 Task: Search one way flight ticket for 5 adults, 2 children, 1 infant in seat and 2 infants on lap in economy from Columbus: Rickenbacker International Airport to Jackson: Jackson Hole Airport on 5-2-2023. Choice of flights is Delta. Number of bags: 1 carry on bag and 1 checked bag. Price is upto 77000. Outbound departure time preference is 21:15.
Action: Mouse moved to (300, 256)
Screenshot: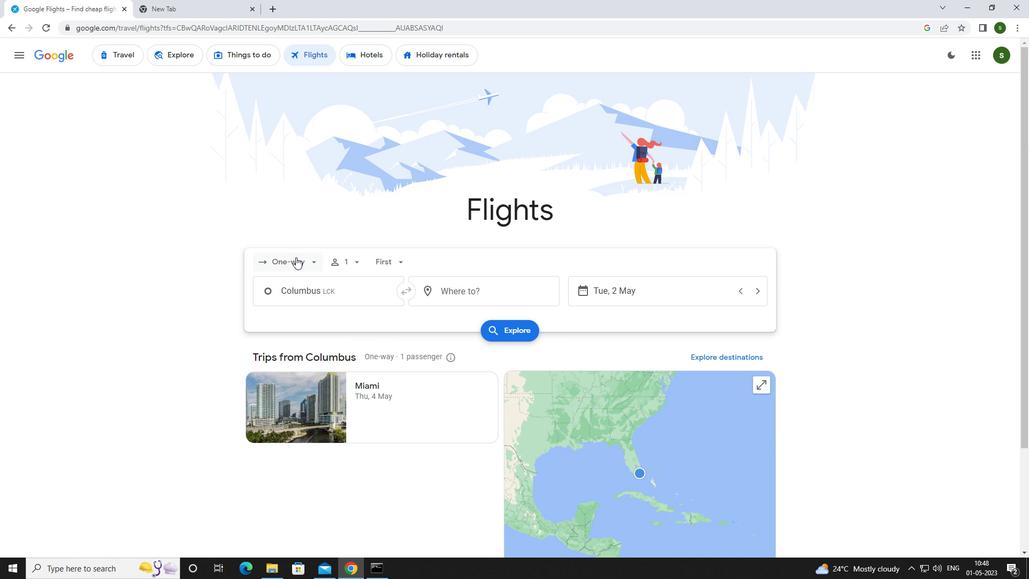 
Action: Mouse pressed left at (300, 256)
Screenshot: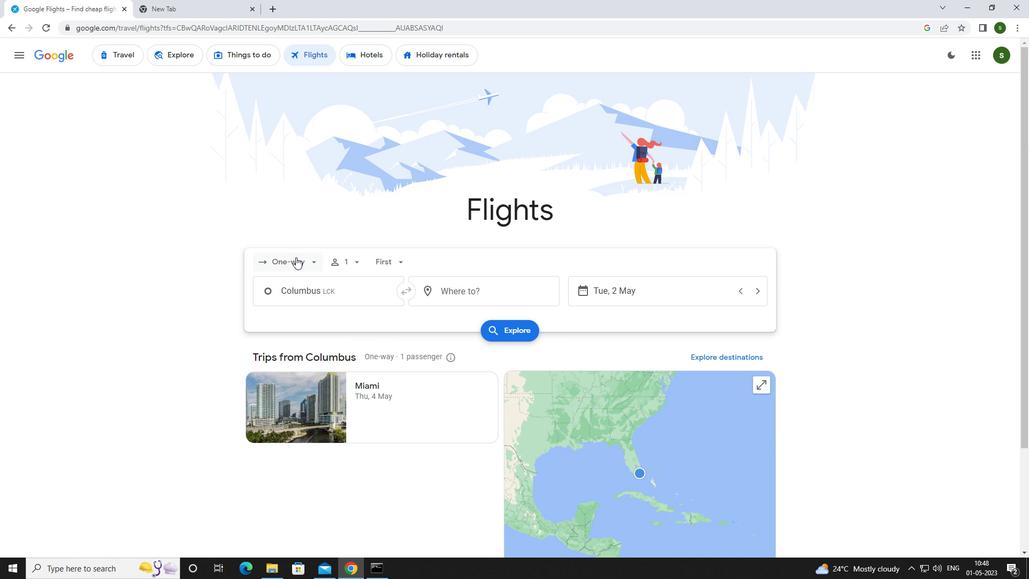 
Action: Mouse moved to (300, 311)
Screenshot: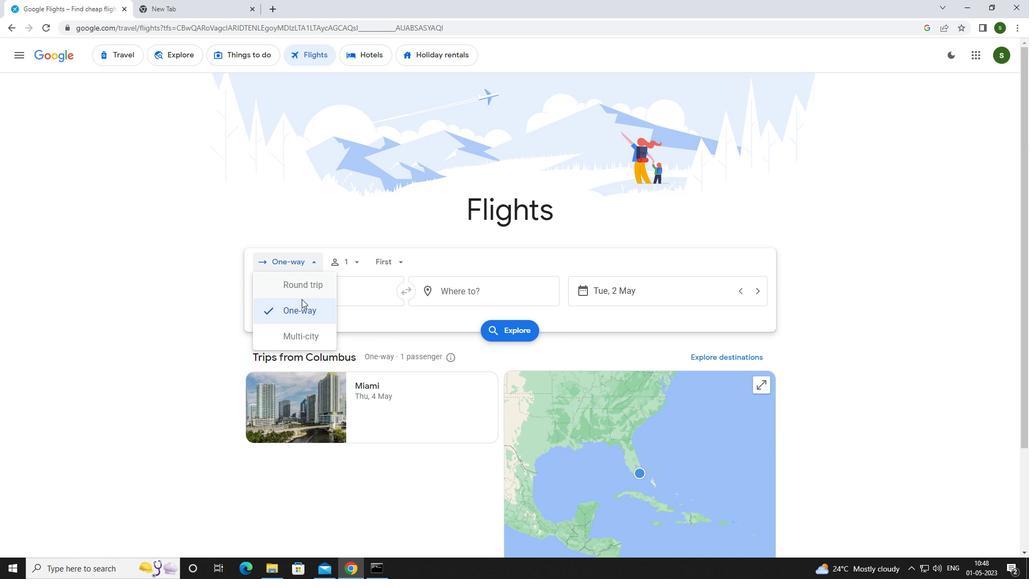 
Action: Mouse pressed left at (300, 311)
Screenshot: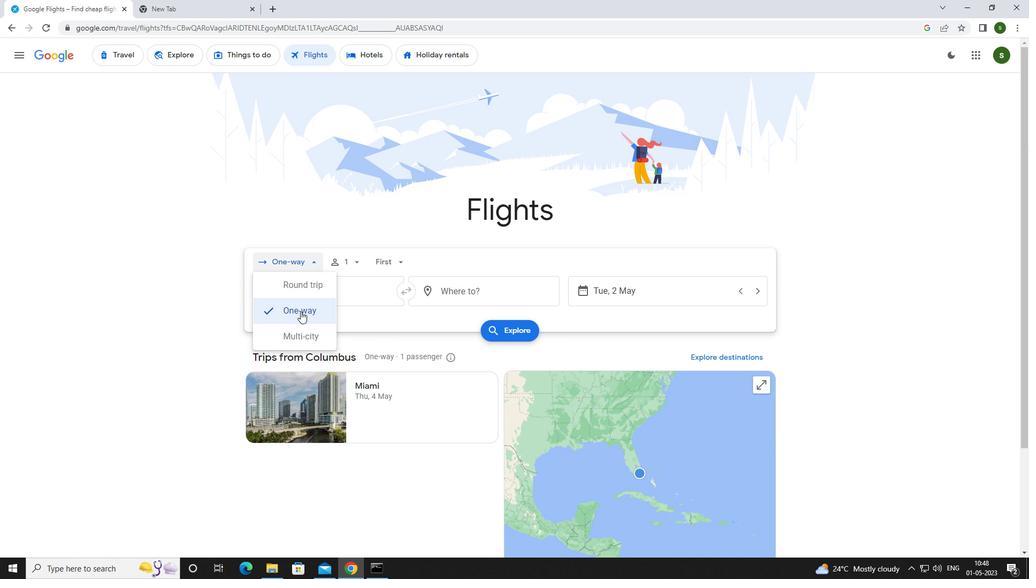 
Action: Mouse moved to (359, 263)
Screenshot: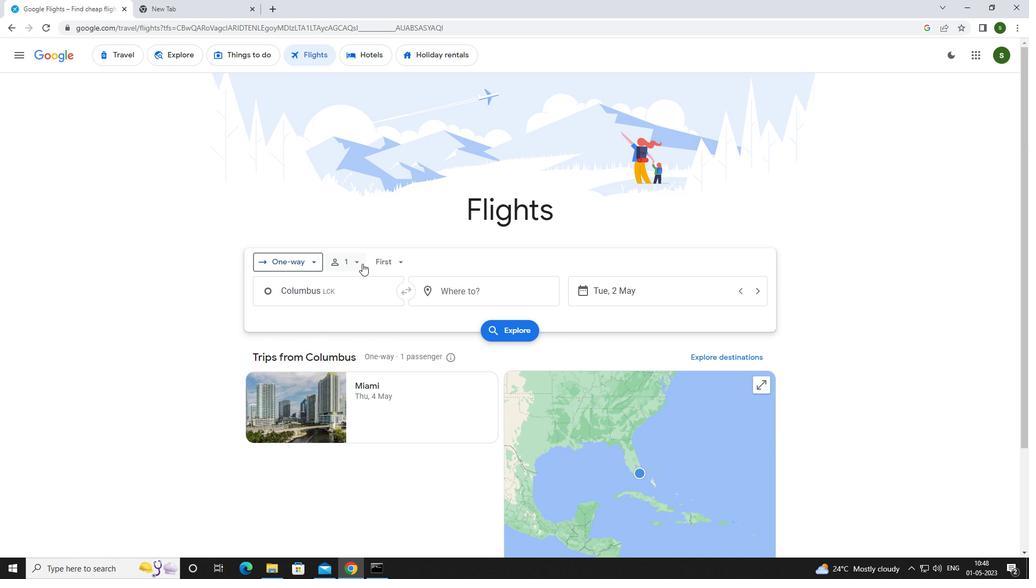 
Action: Mouse pressed left at (359, 263)
Screenshot: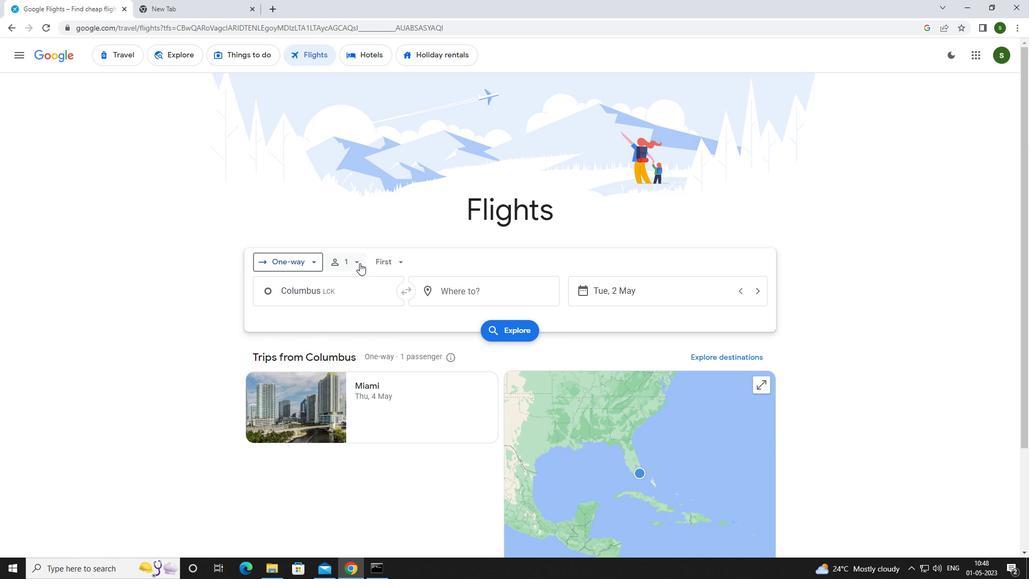 
Action: Mouse moved to (439, 289)
Screenshot: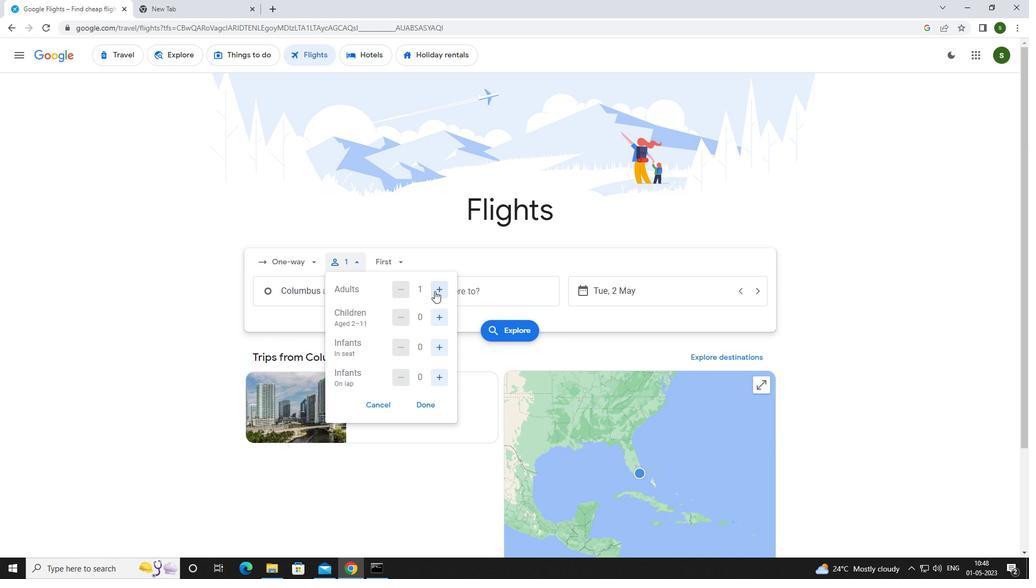 
Action: Mouse pressed left at (439, 289)
Screenshot: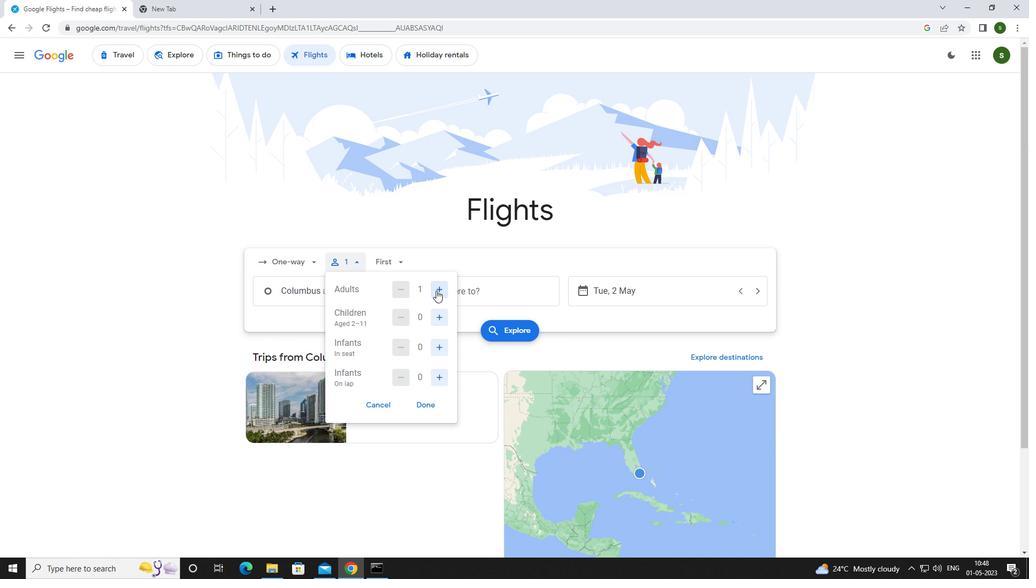 
Action: Mouse pressed left at (439, 289)
Screenshot: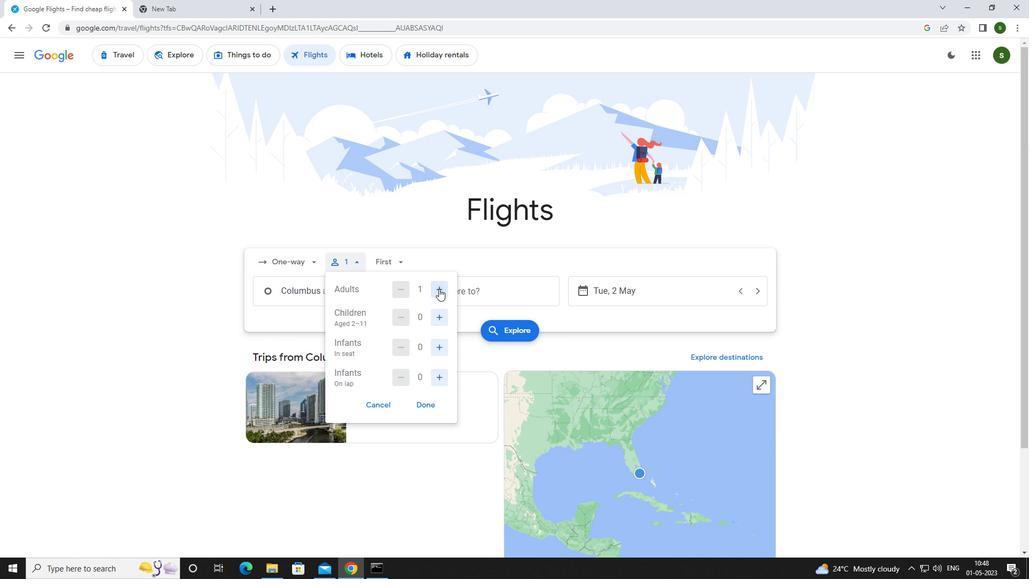 
Action: Mouse pressed left at (439, 289)
Screenshot: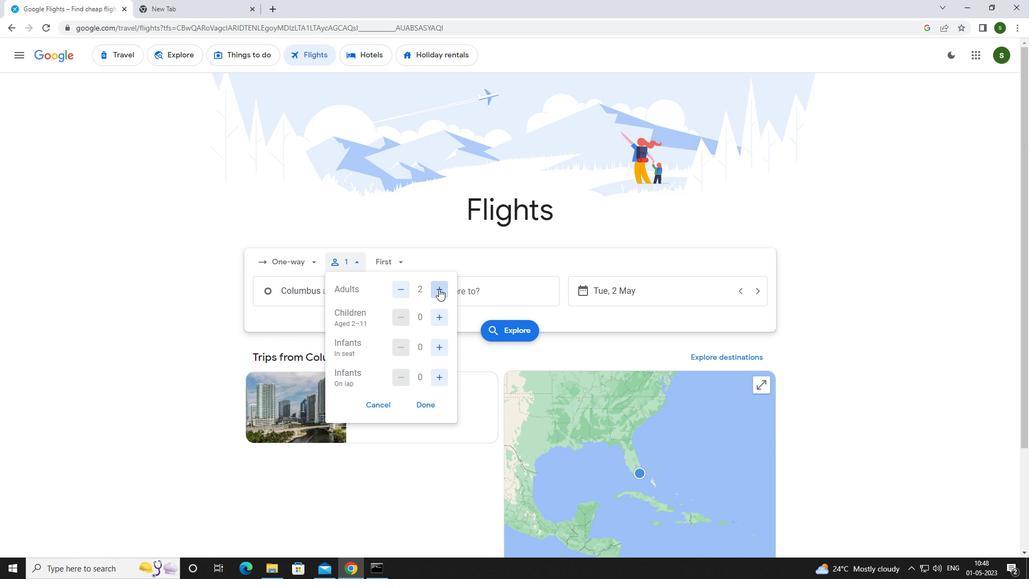 
Action: Mouse pressed left at (439, 289)
Screenshot: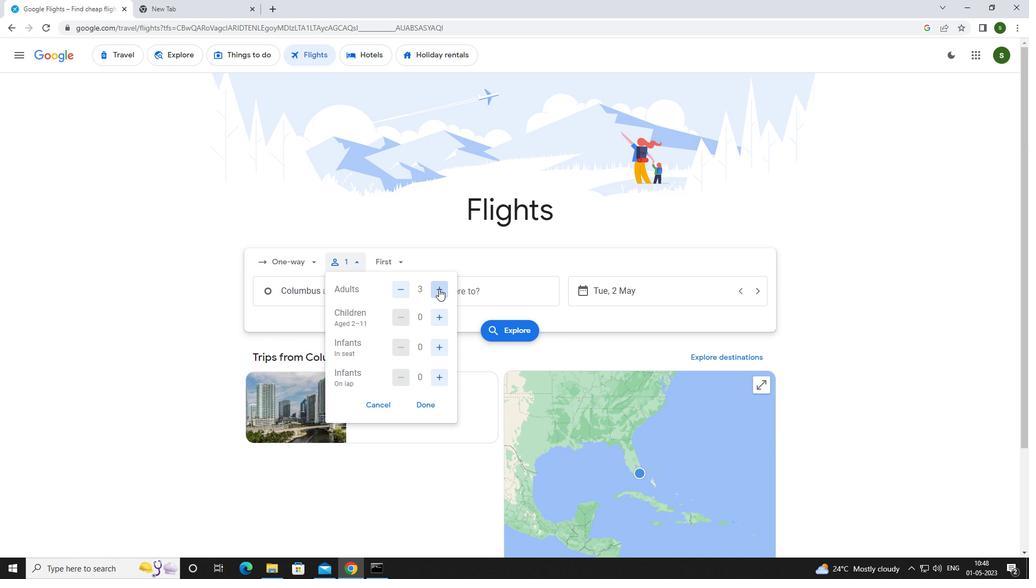 
Action: Mouse moved to (437, 314)
Screenshot: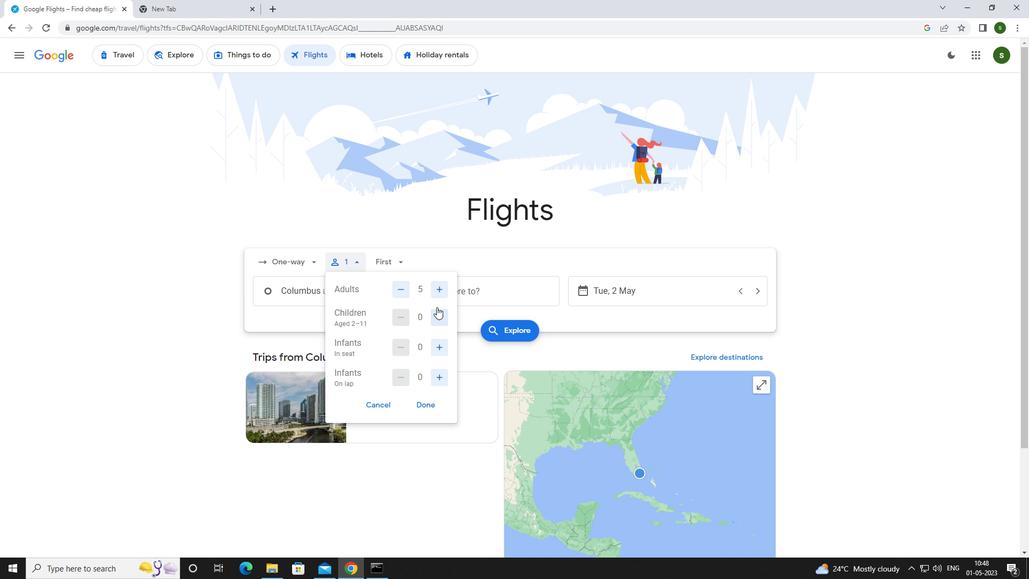 
Action: Mouse pressed left at (437, 314)
Screenshot: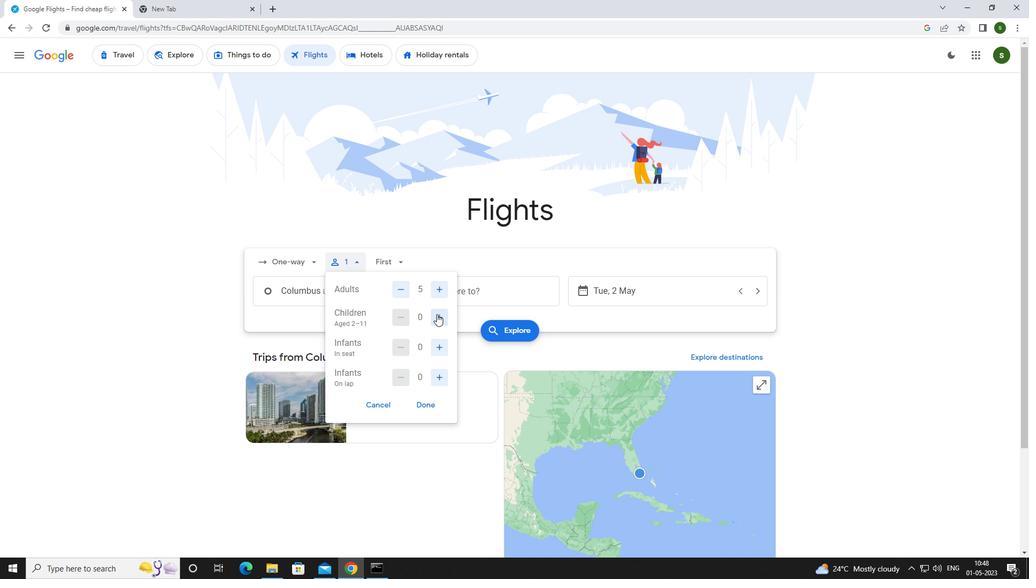 
Action: Mouse pressed left at (437, 314)
Screenshot: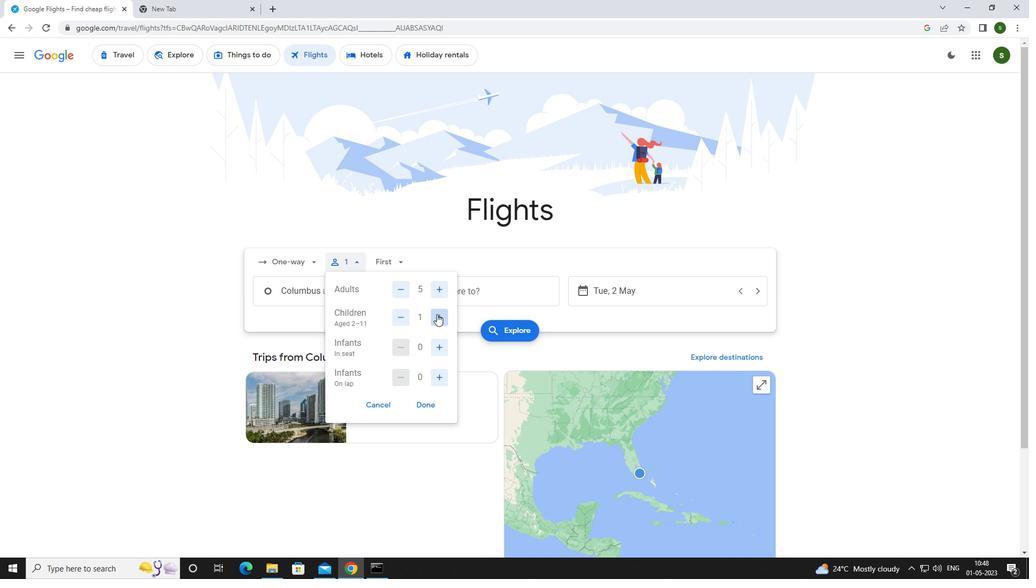 
Action: Mouse moved to (437, 347)
Screenshot: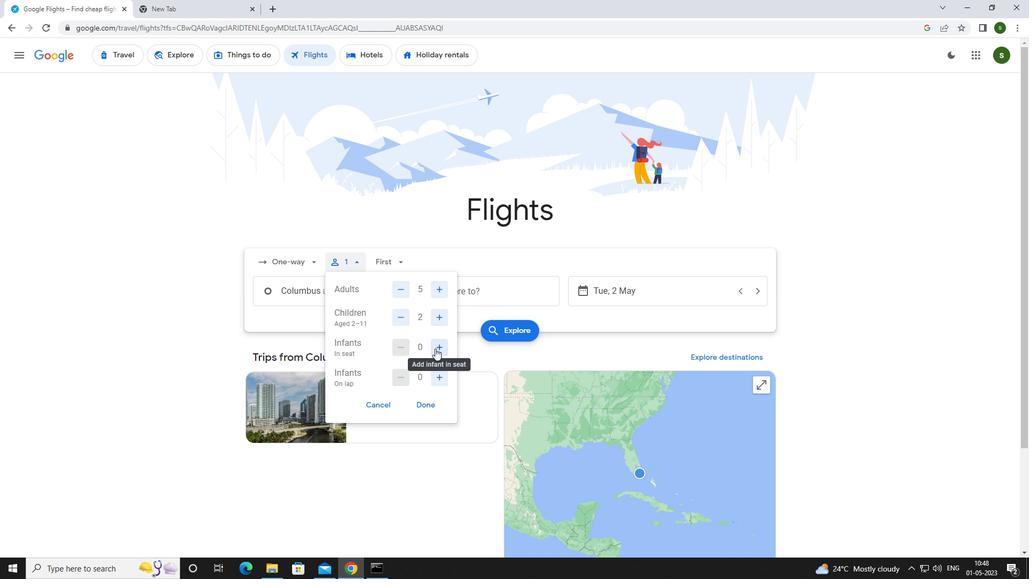 
Action: Mouse pressed left at (437, 347)
Screenshot: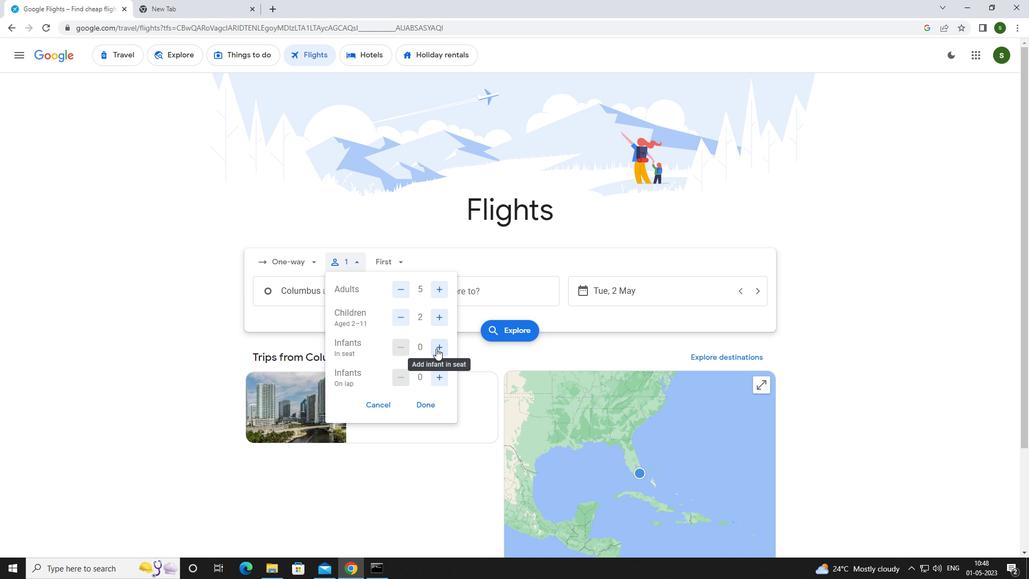 
Action: Mouse moved to (444, 381)
Screenshot: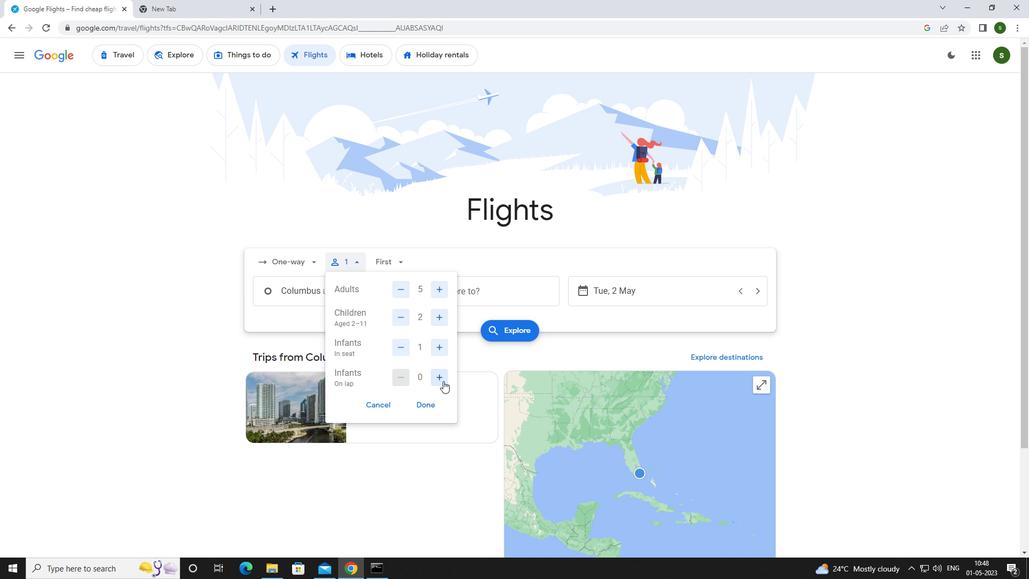 
Action: Mouse pressed left at (444, 381)
Screenshot: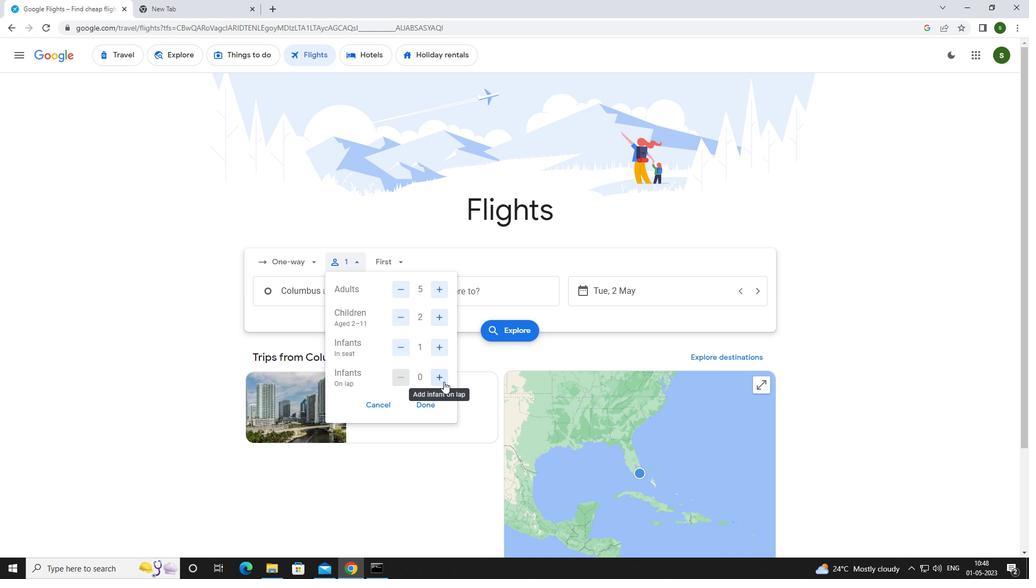 
Action: Mouse moved to (397, 259)
Screenshot: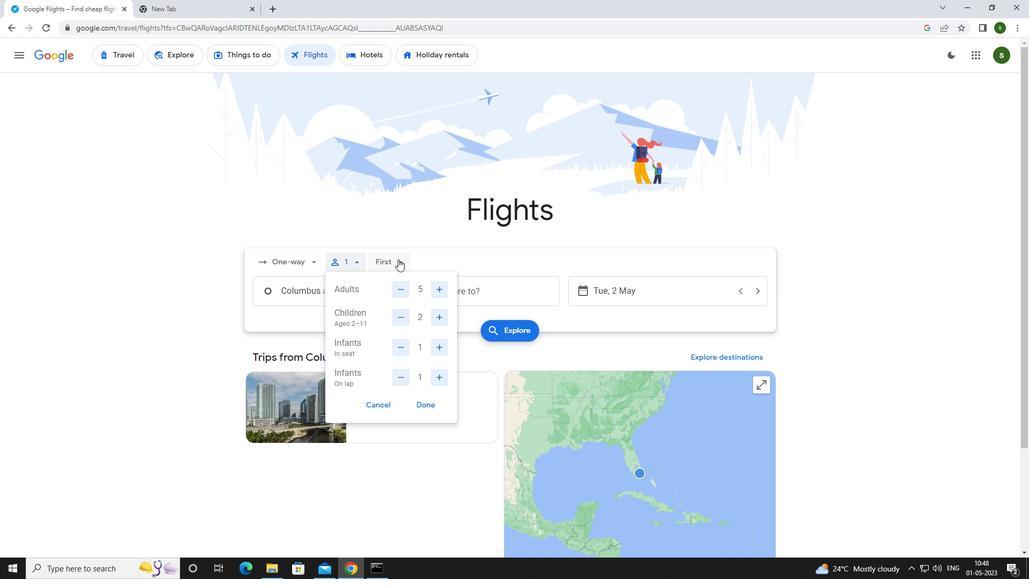 
Action: Mouse pressed left at (397, 259)
Screenshot: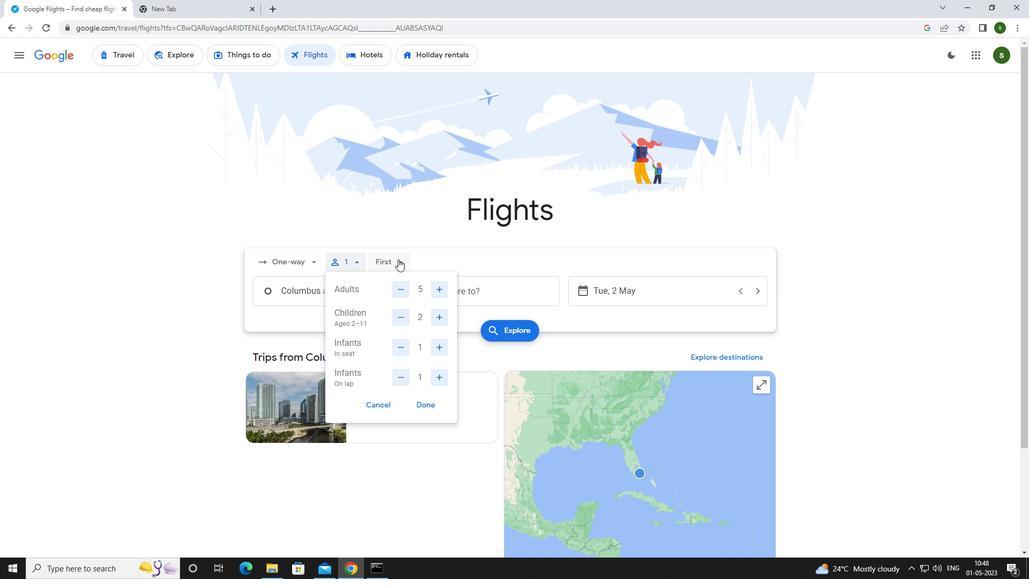 
Action: Mouse moved to (411, 285)
Screenshot: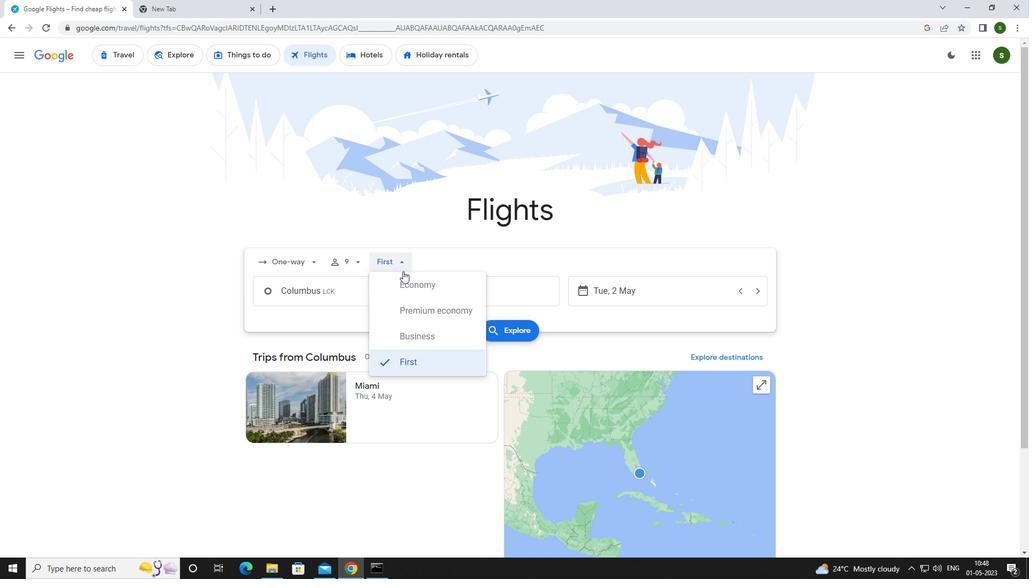 
Action: Mouse pressed left at (411, 285)
Screenshot: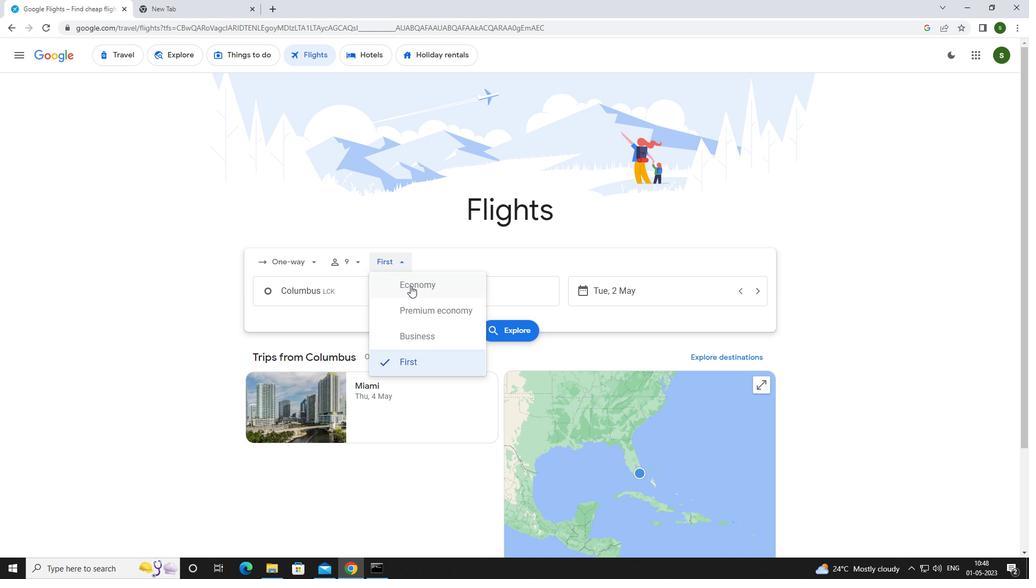 
Action: Mouse moved to (366, 292)
Screenshot: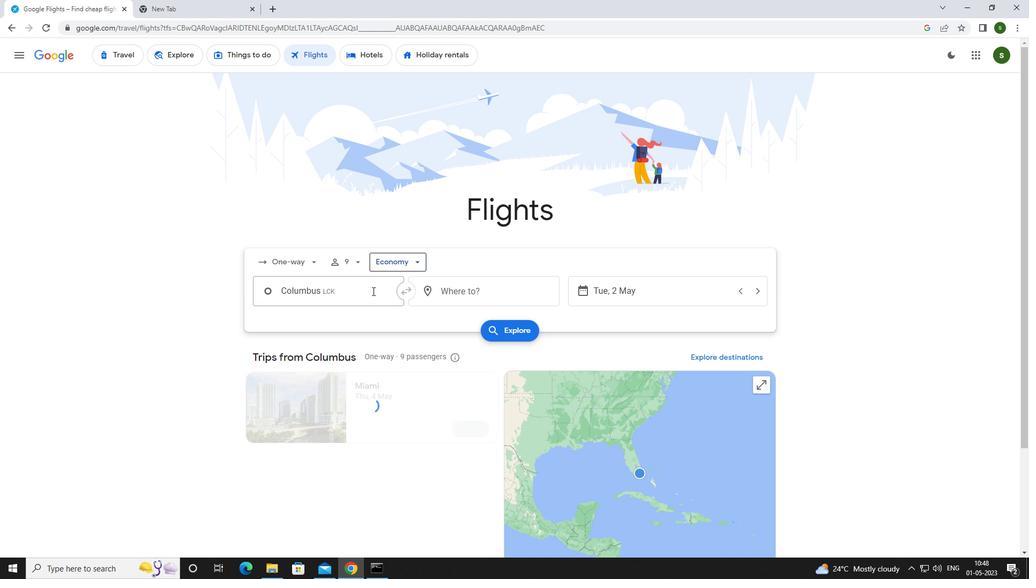 
Action: Mouse pressed left at (366, 292)
Screenshot: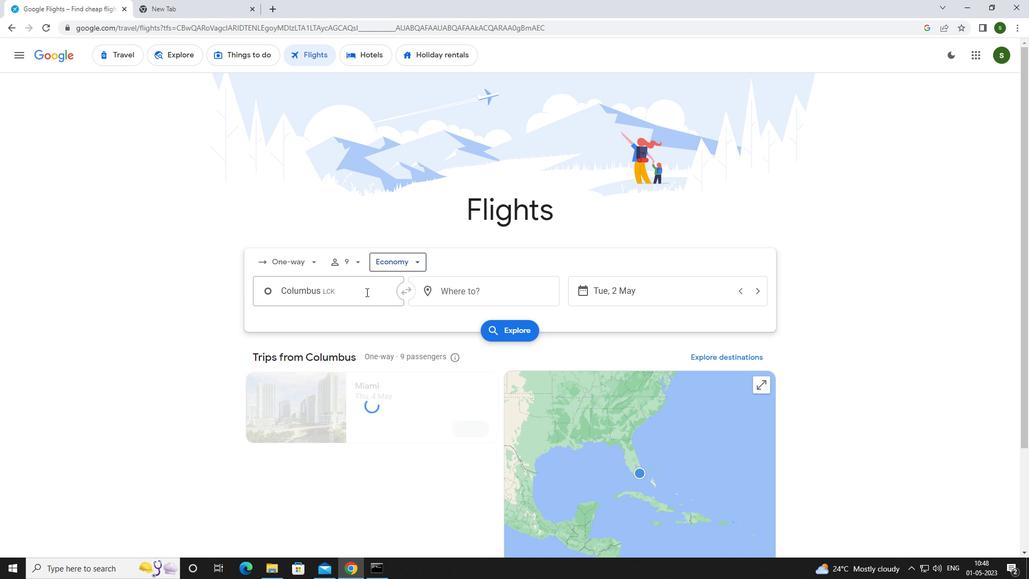 
Action: Mouse moved to (364, 290)
Screenshot: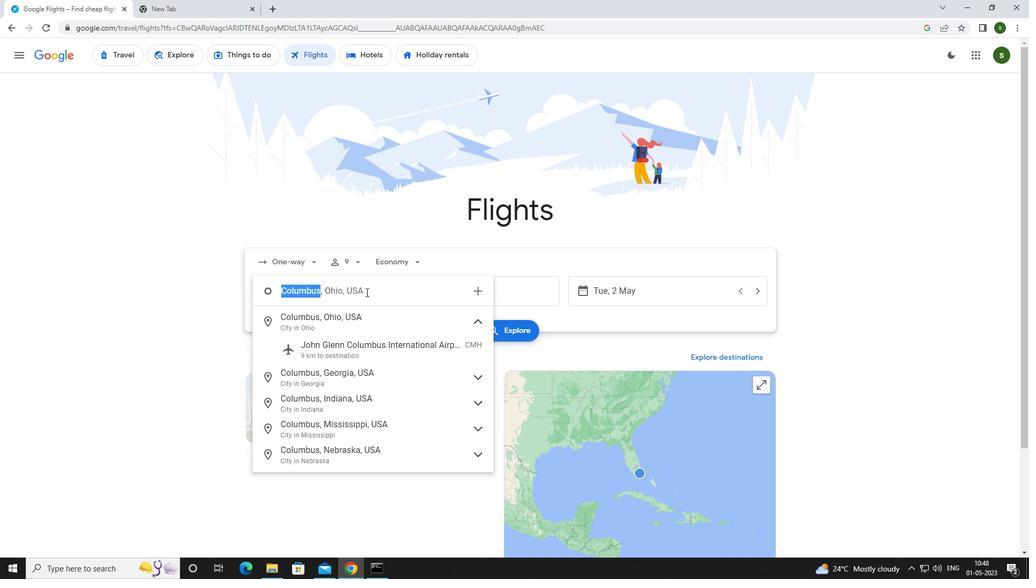 
Action: Key pressed r<Key.caps_lock>ickenbac
Screenshot: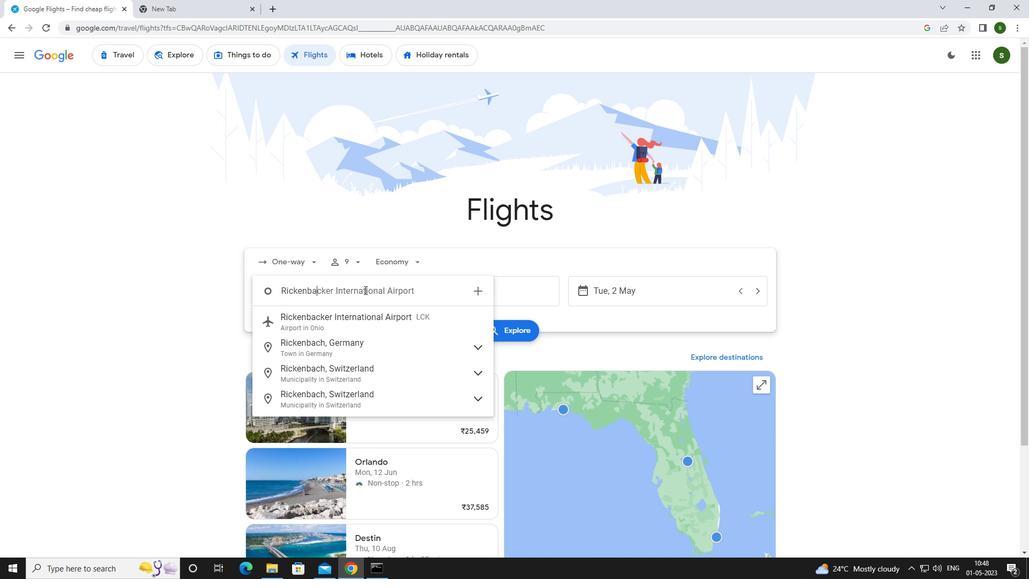 
Action: Mouse moved to (363, 326)
Screenshot: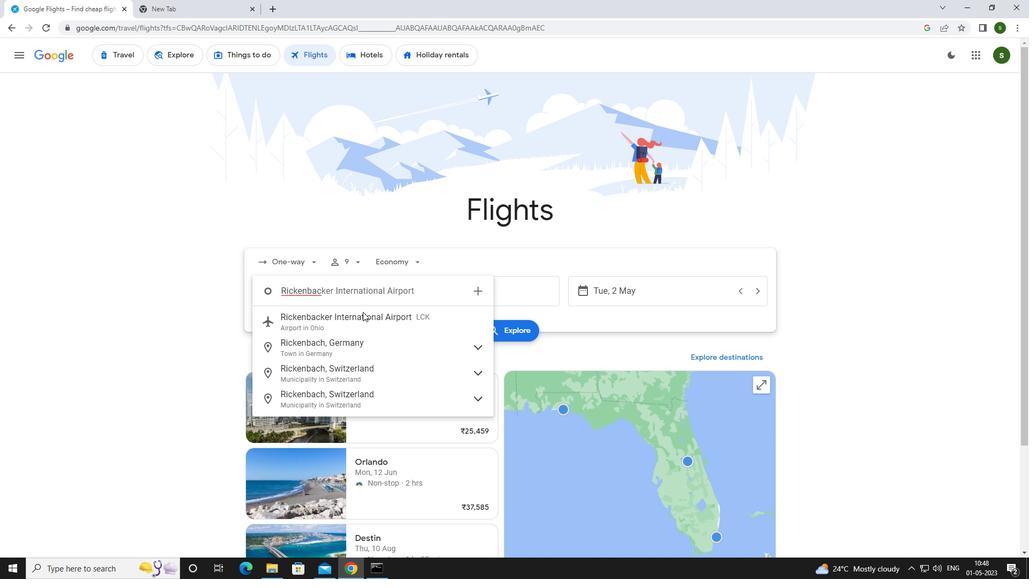 
Action: Mouse pressed left at (363, 326)
Screenshot: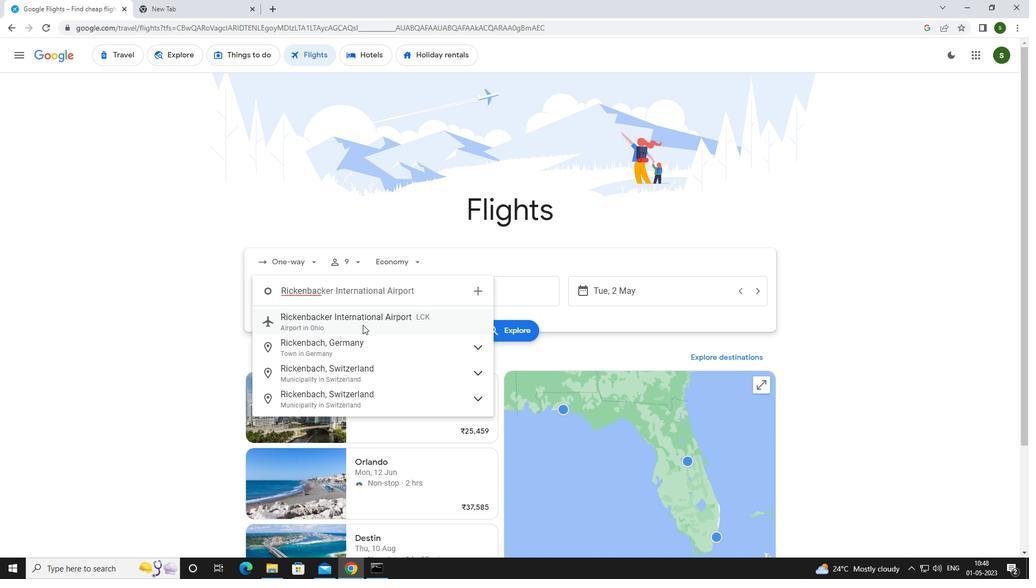 
Action: Mouse moved to (458, 298)
Screenshot: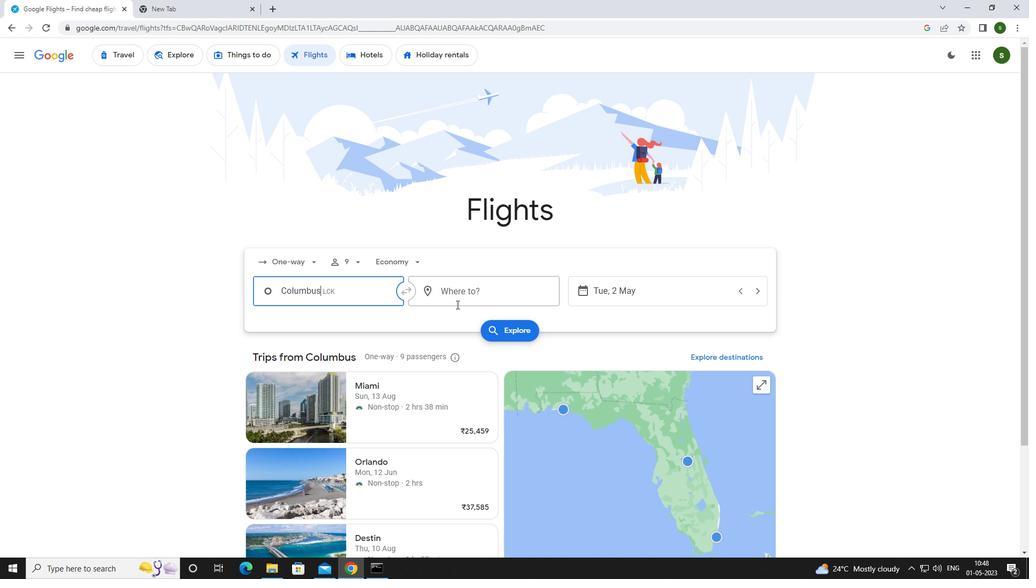 
Action: Mouse pressed left at (458, 298)
Screenshot: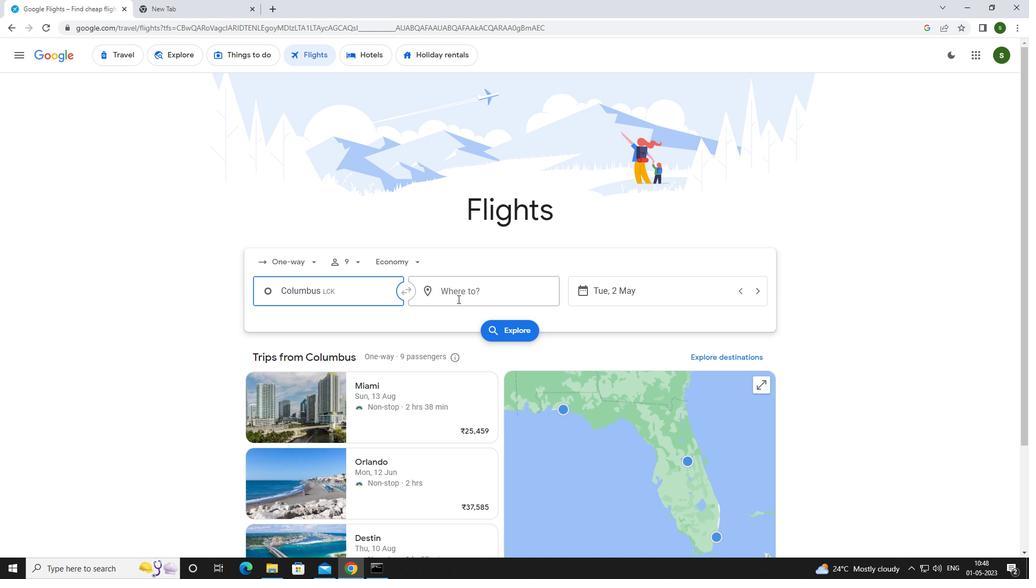 
Action: Mouse moved to (431, 303)
Screenshot: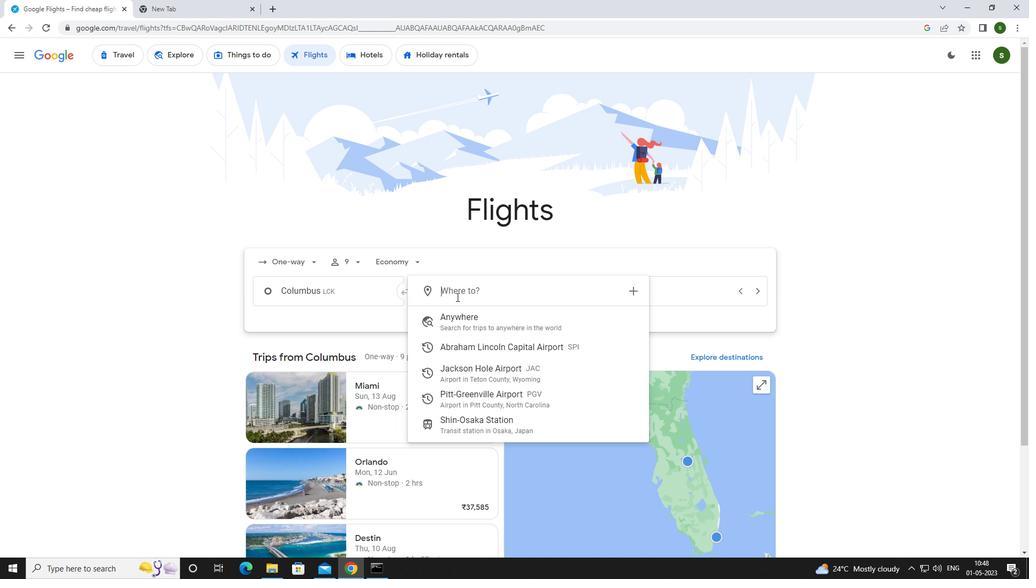 
Action: Key pressed <Key.caps_lock>j<Key.caps_lock>ackson<Key.space><Key.caps_lock>h
Screenshot: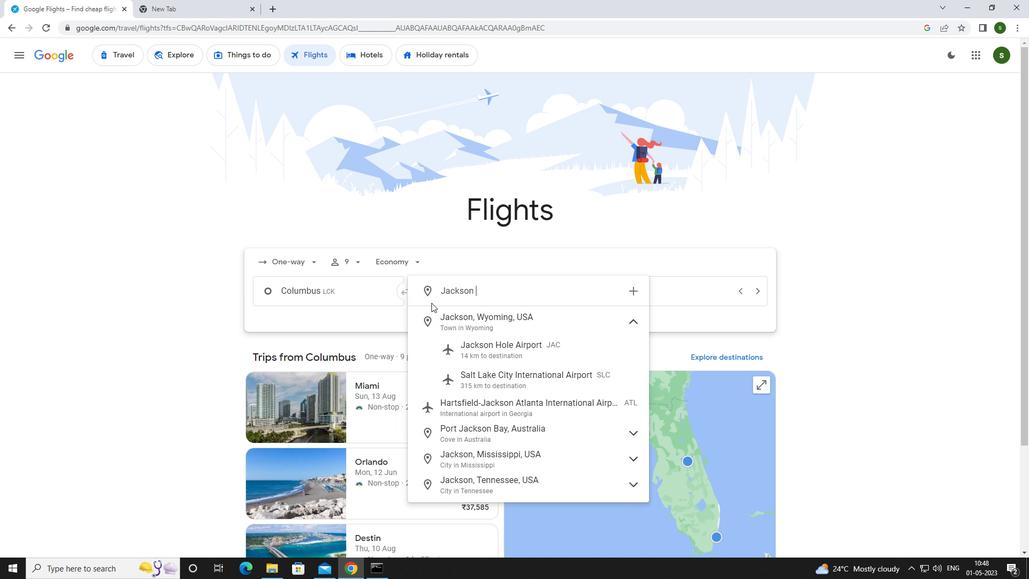
Action: Mouse moved to (473, 350)
Screenshot: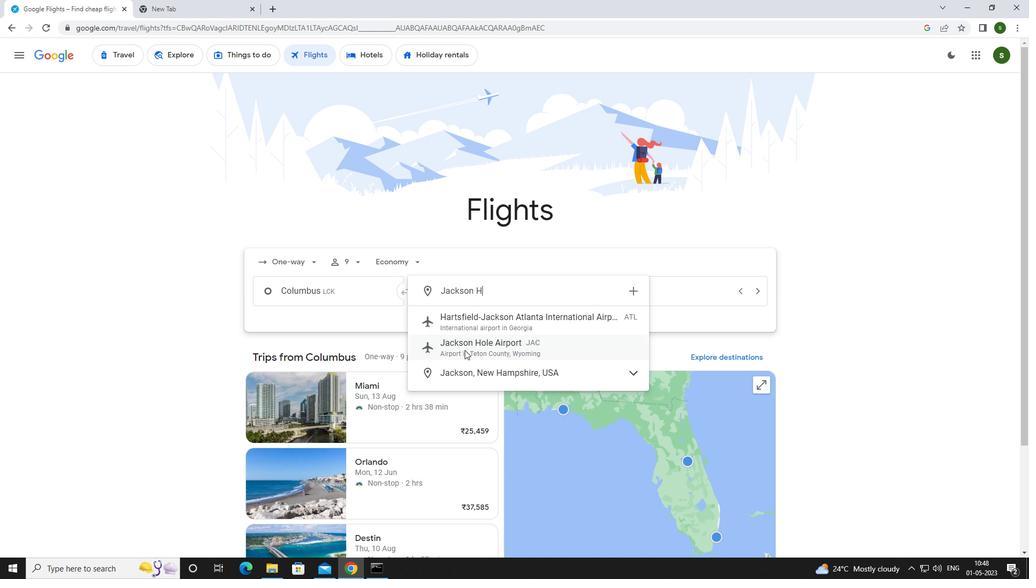 
Action: Mouse pressed left at (473, 350)
Screenshot: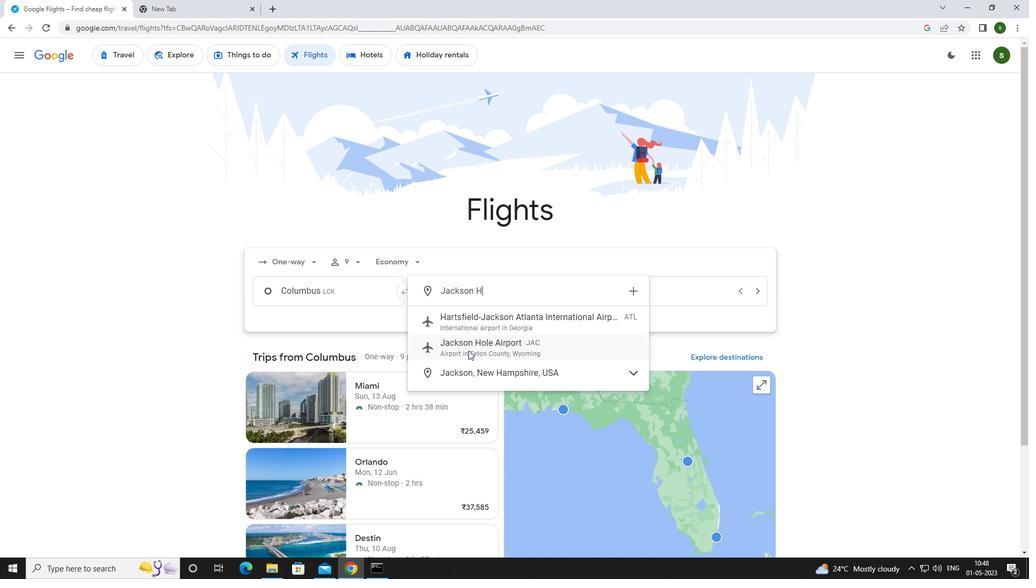 
Action: Mouse moved to (646, 291)
Screenshot: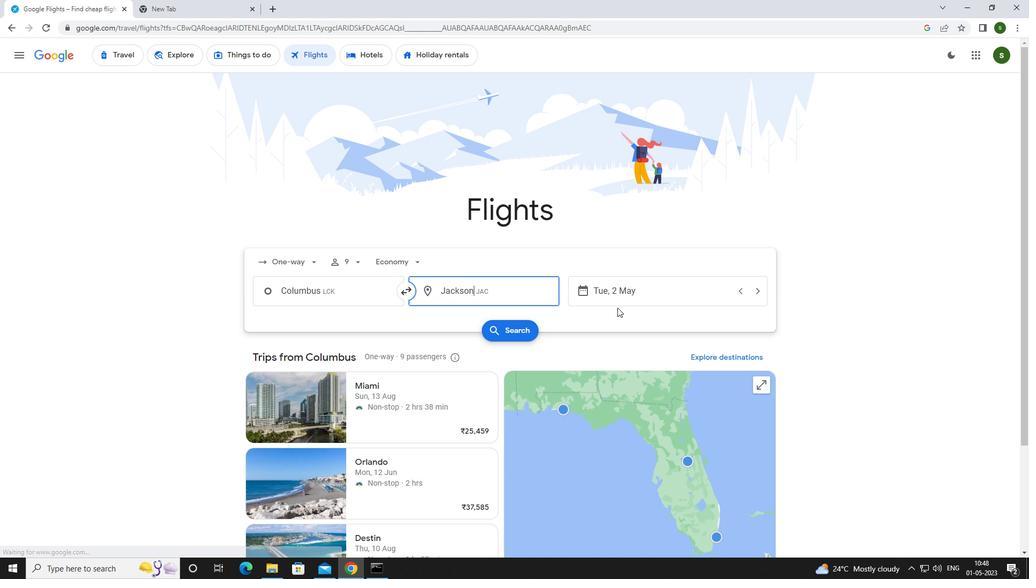 
Action: Mouse pressed left at (646, 291)
Screenshot: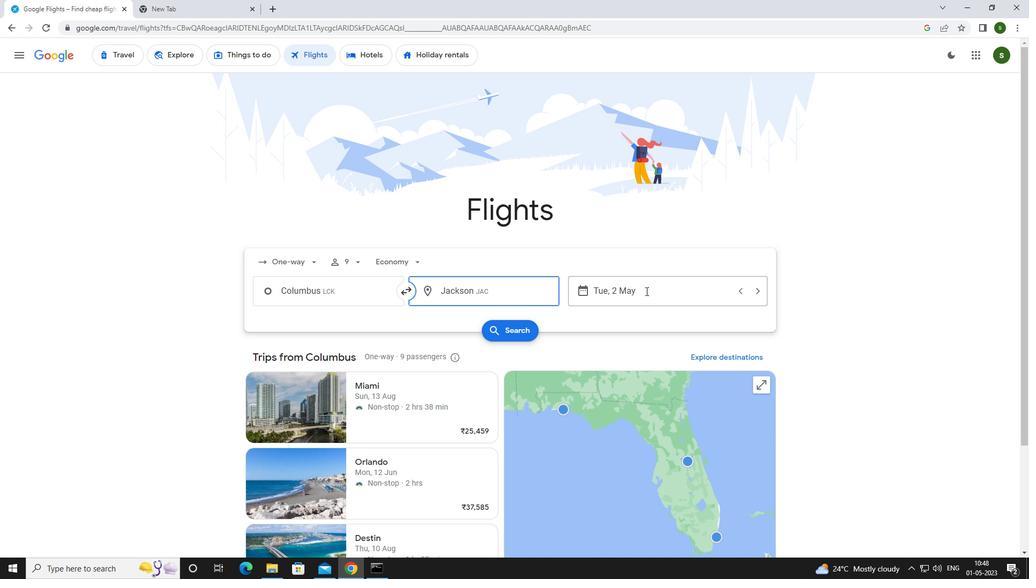 
Action: Mouse moved to (433, 368)
Screenshot: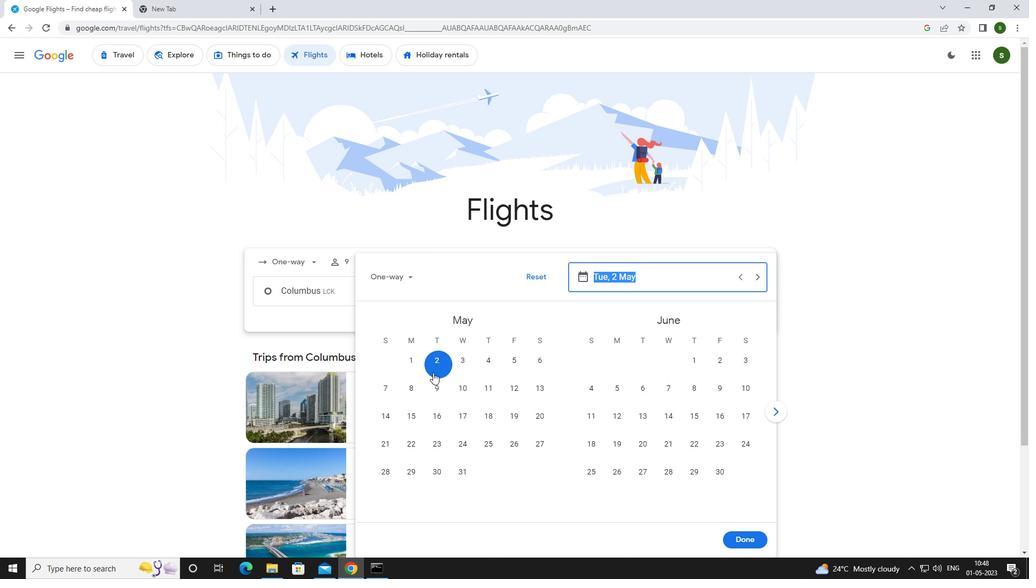 
Action: Mouse pressed left at (433, 368)
Screenshot: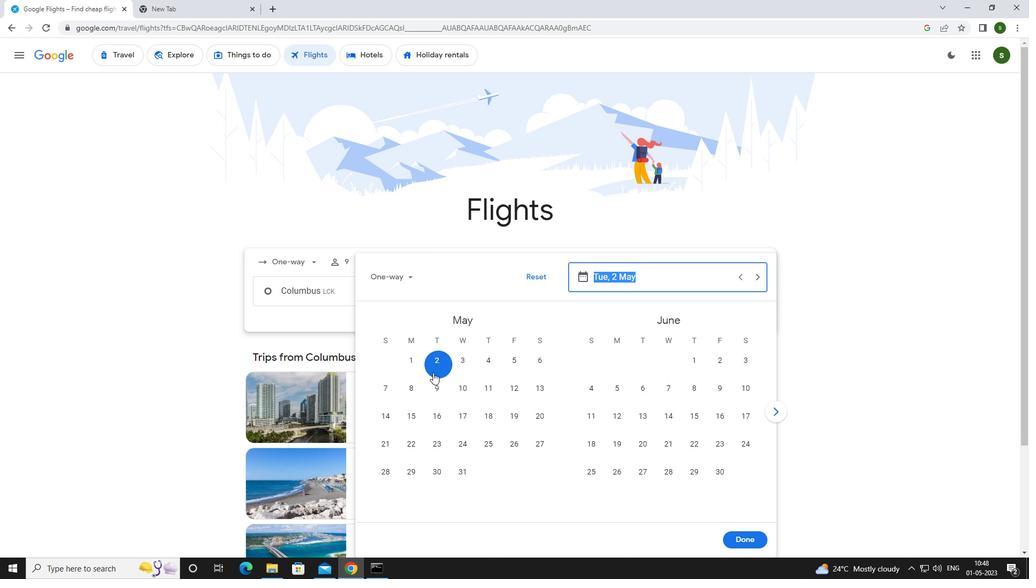
Action: Mouse moved to (740, 536)
Screenshot: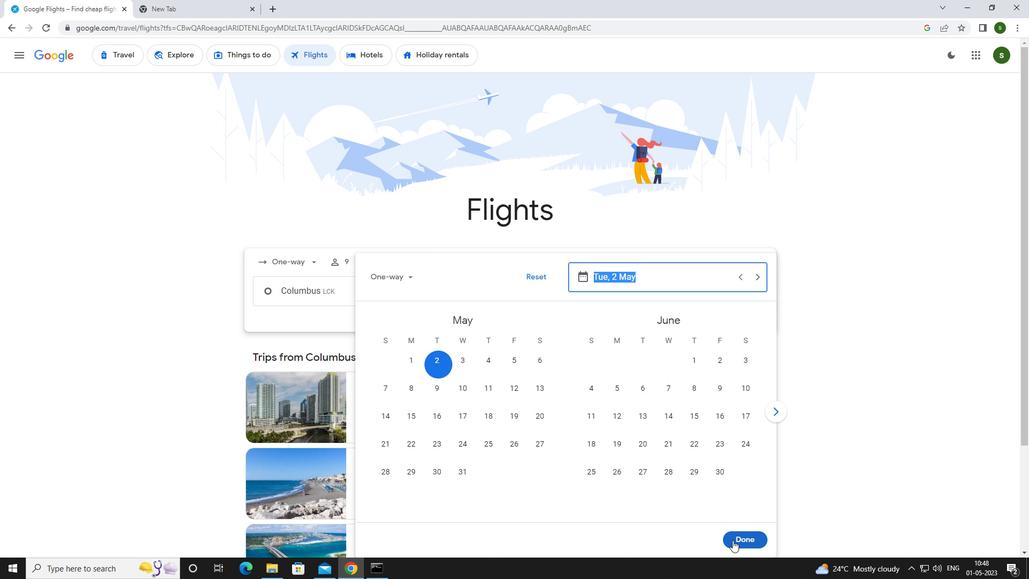 
Action: Mouse pressed left at (740, 536)
Screenshot: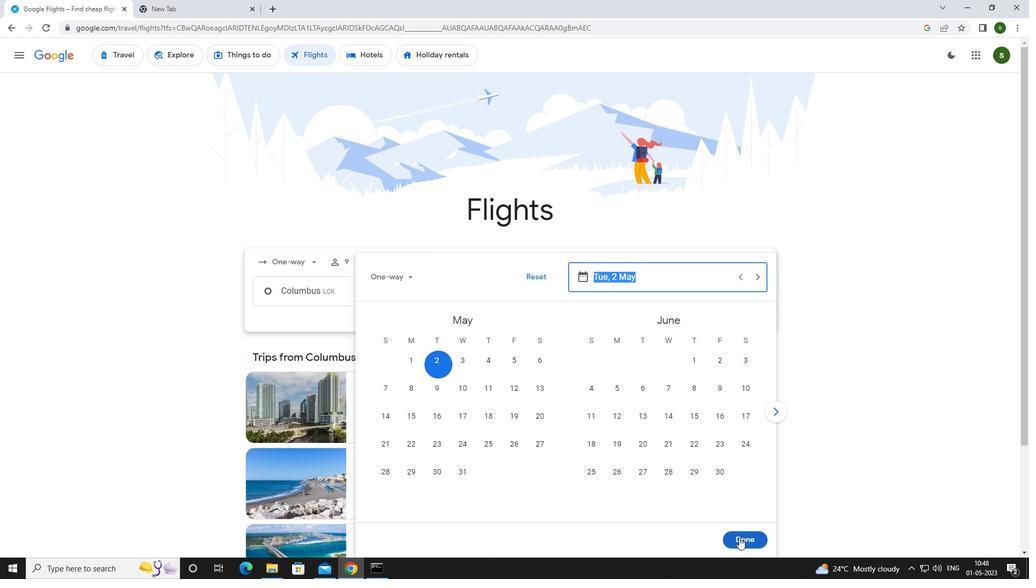 
Action: Mouse moved to (513, 334)
Screenshot: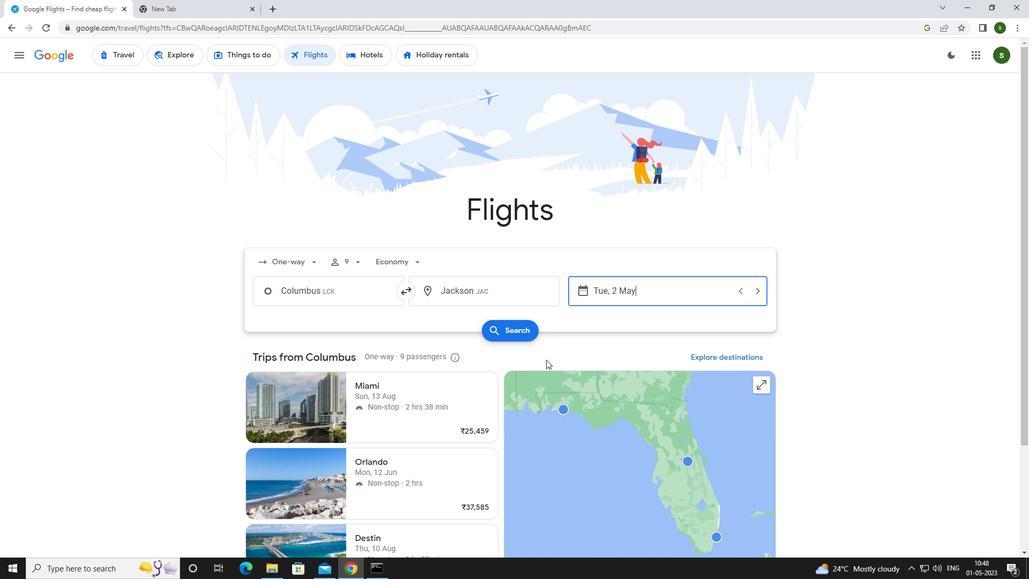 
Action: Mouse pressed left at (513, 334)
Screenshot: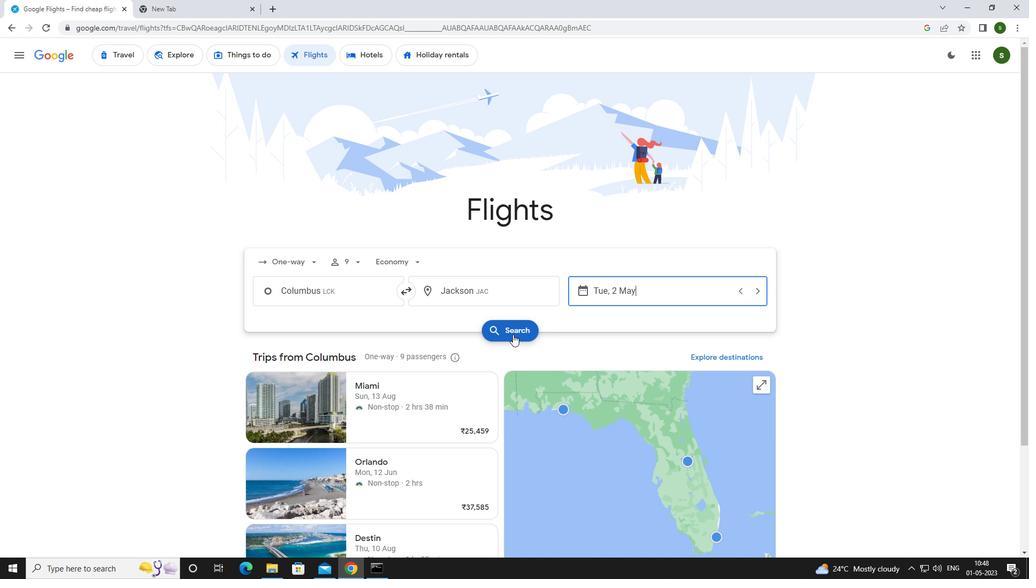 
Action: Mouse moved to (276, 149)
Screenshot: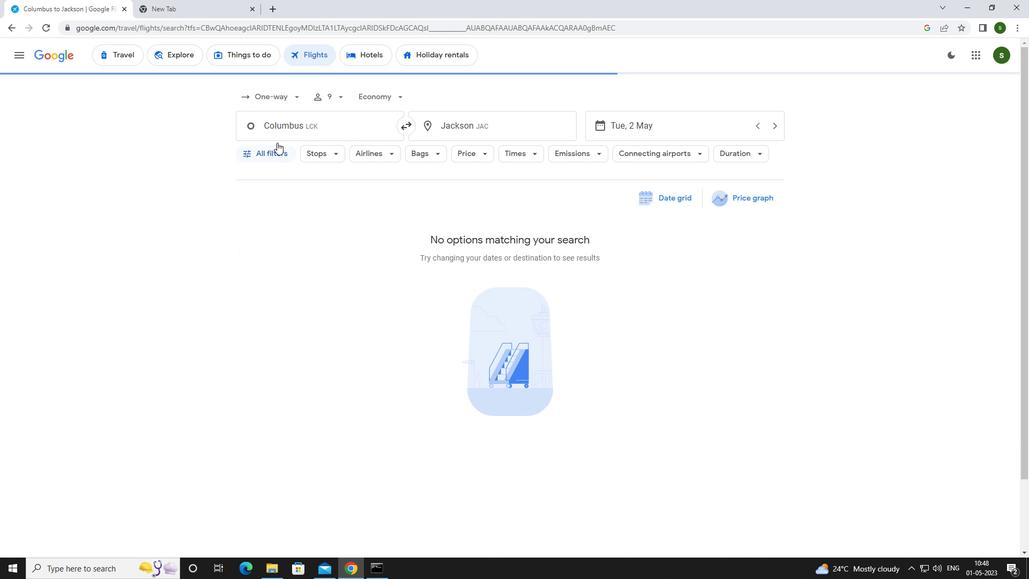 
Action: Mouse pressed left at (276, 149)
Screenshot: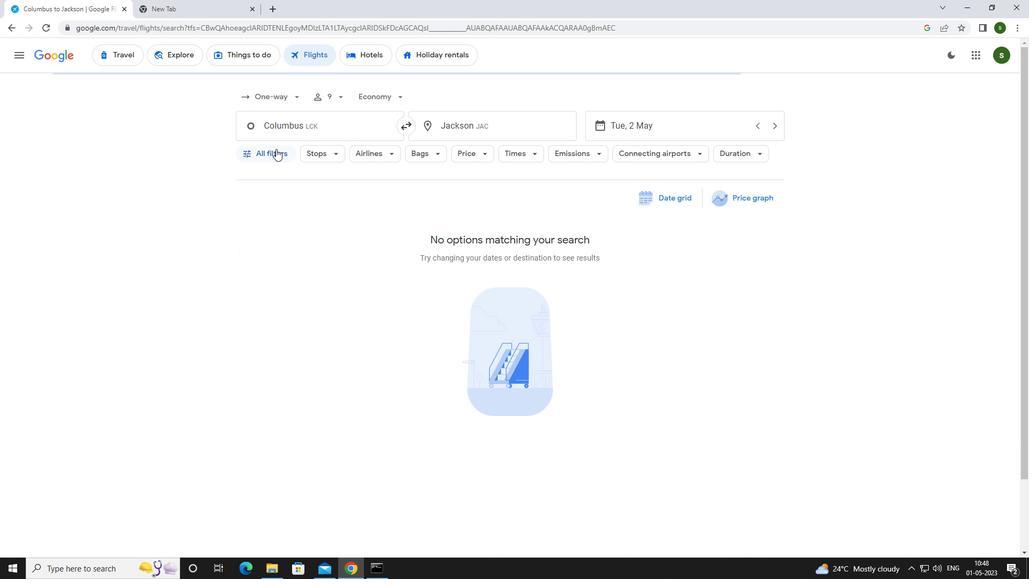 
Action: Mouse moved to (399, 380)
Screenshot: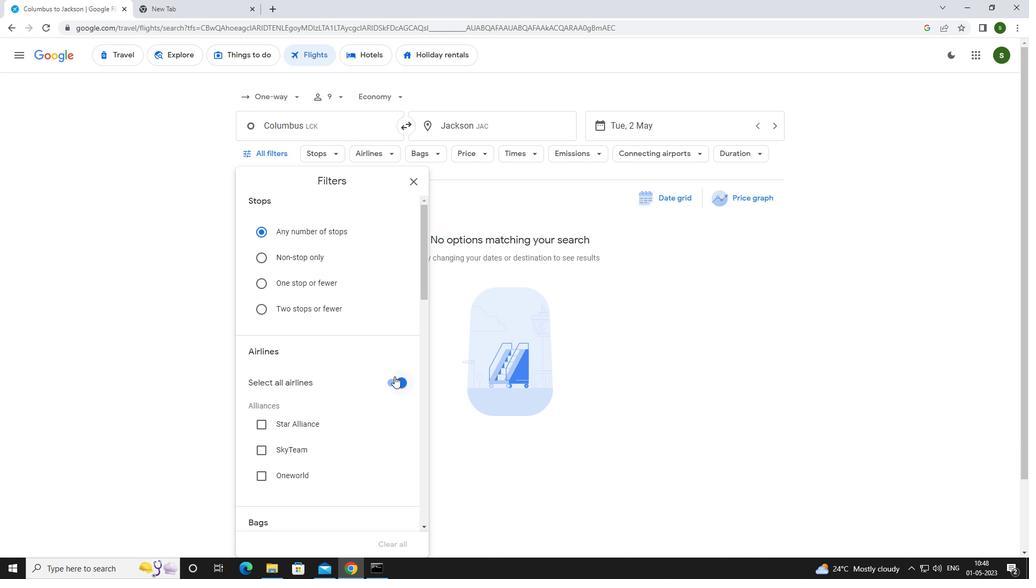 
Action: Mouse pressed left at (399, 380)
Screenshot: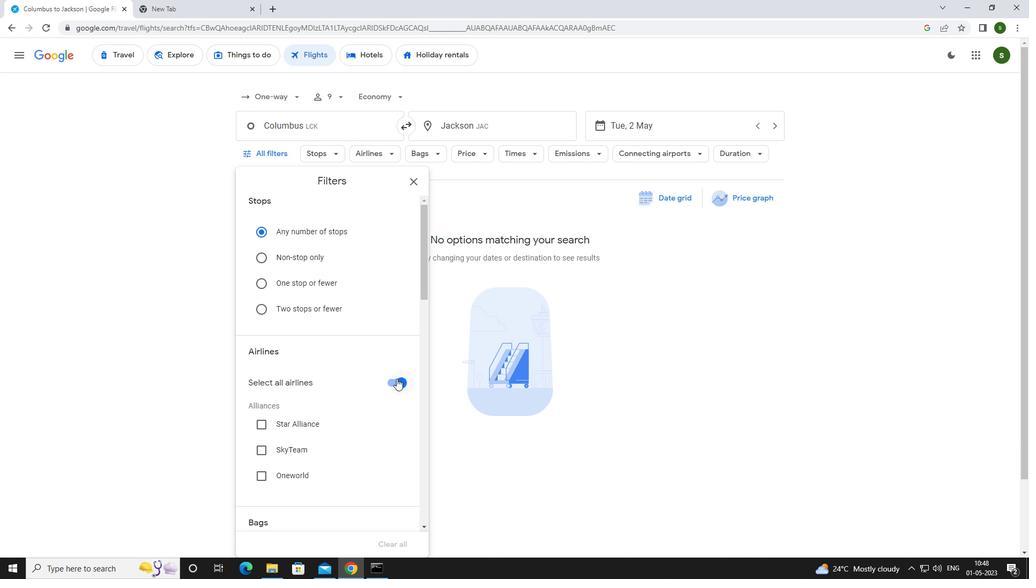 
Action: Mouse moved to (351, 336)
Screenshot: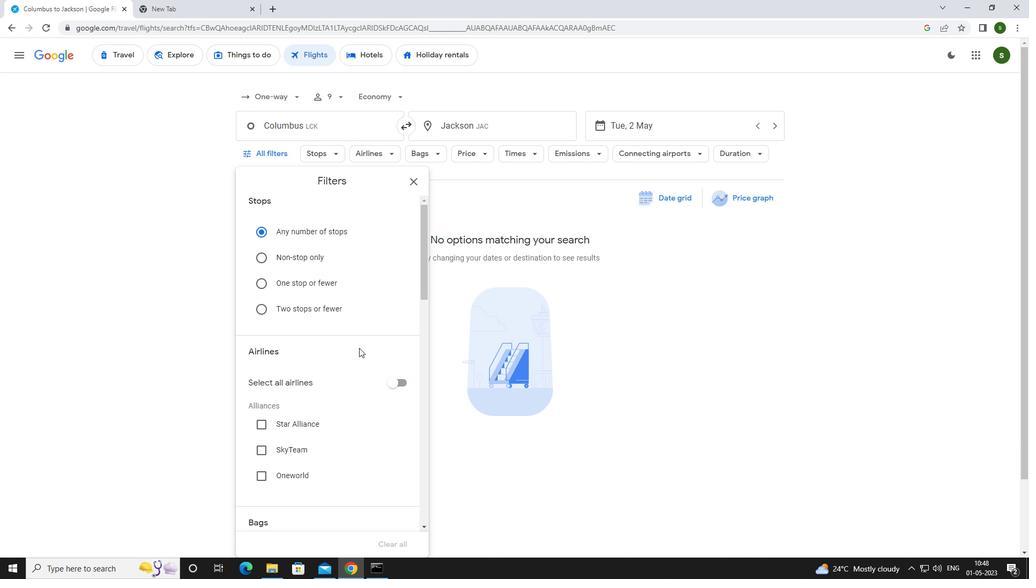 
Action: Mouse scrolled (351, 336) with delta (0, 0)
Screenshot: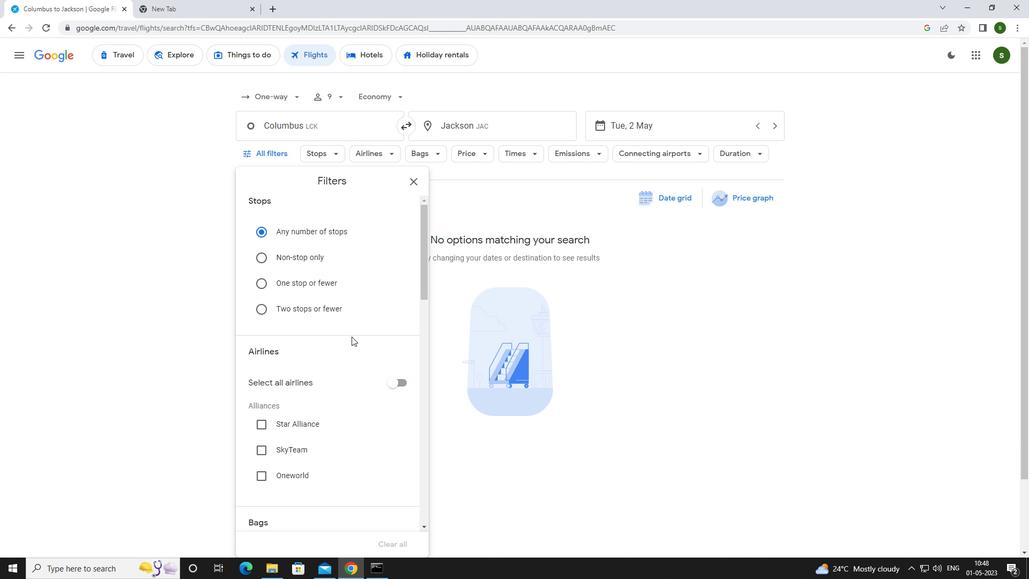 
Action: Mouse scrolled (351, 336) with delta (0, 0)
Screenshot: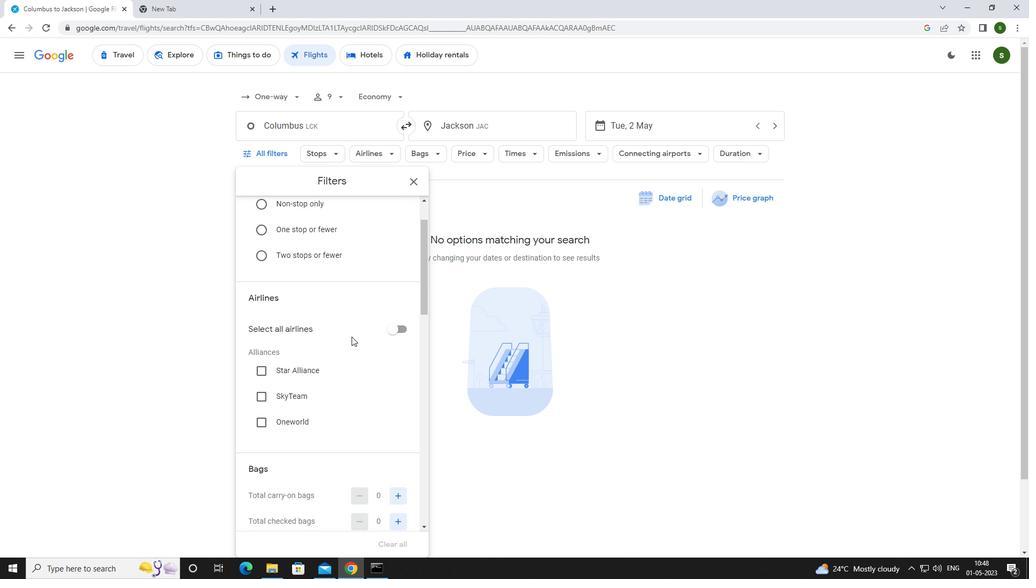
Action: Mouse scrolled (351, 336) with delta (0, 0)
Screenshot: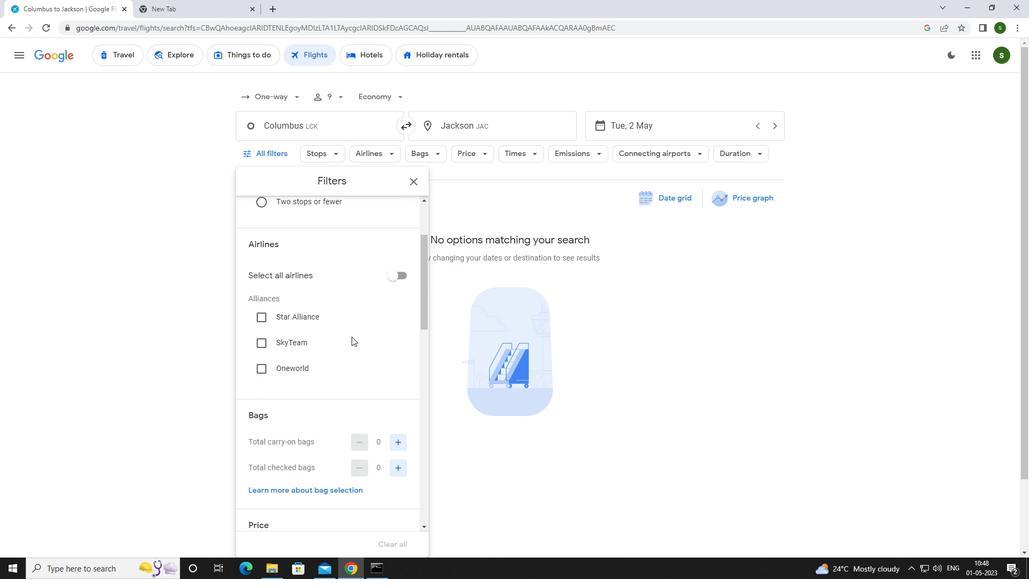 
Action: Mouse moved to (393, 385)
Screenshot: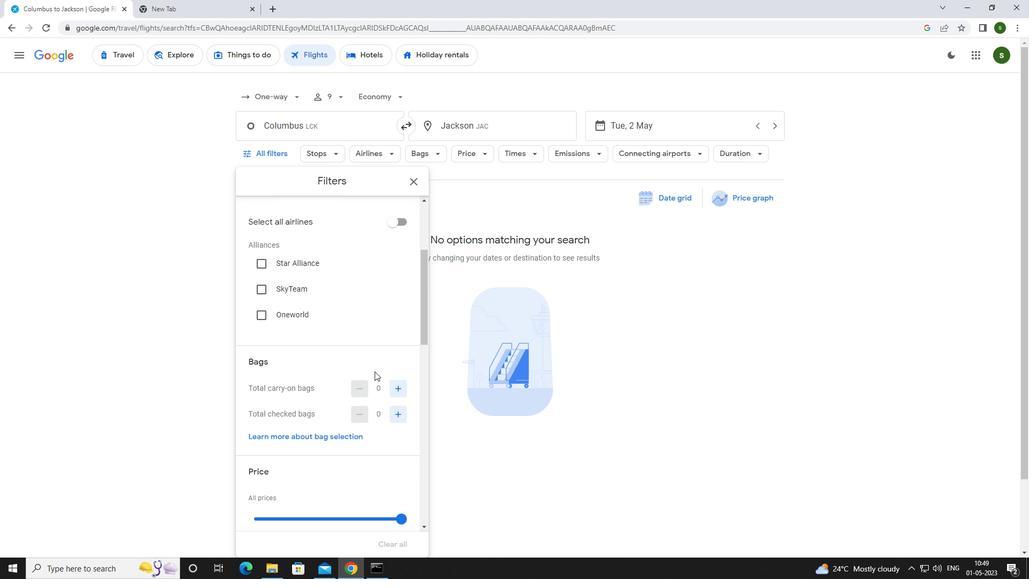 
Action: Mouse pressed left at (393, 385)
Screenshot: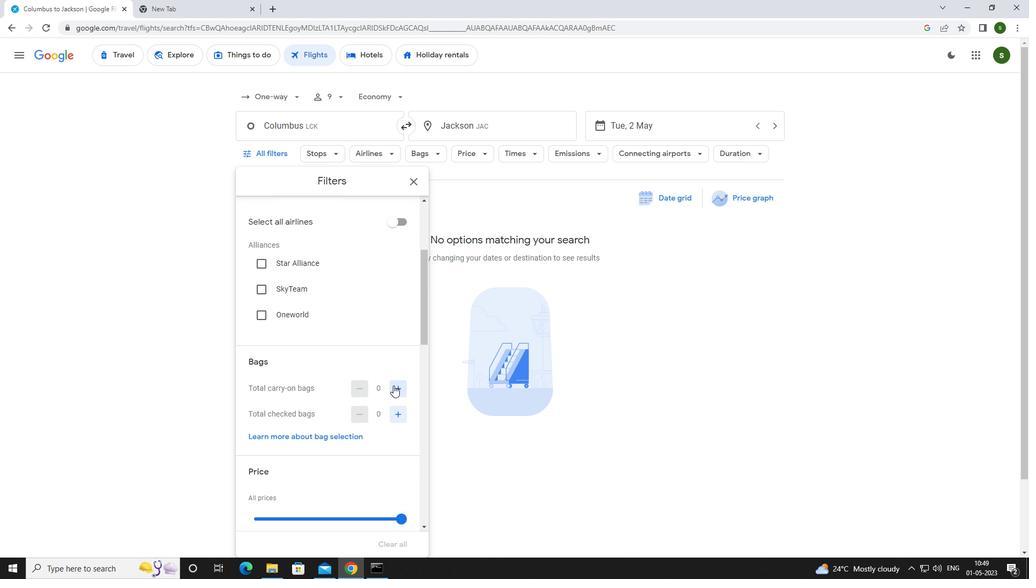 
Action: Mouse moved to (397, 416)
Screenshot: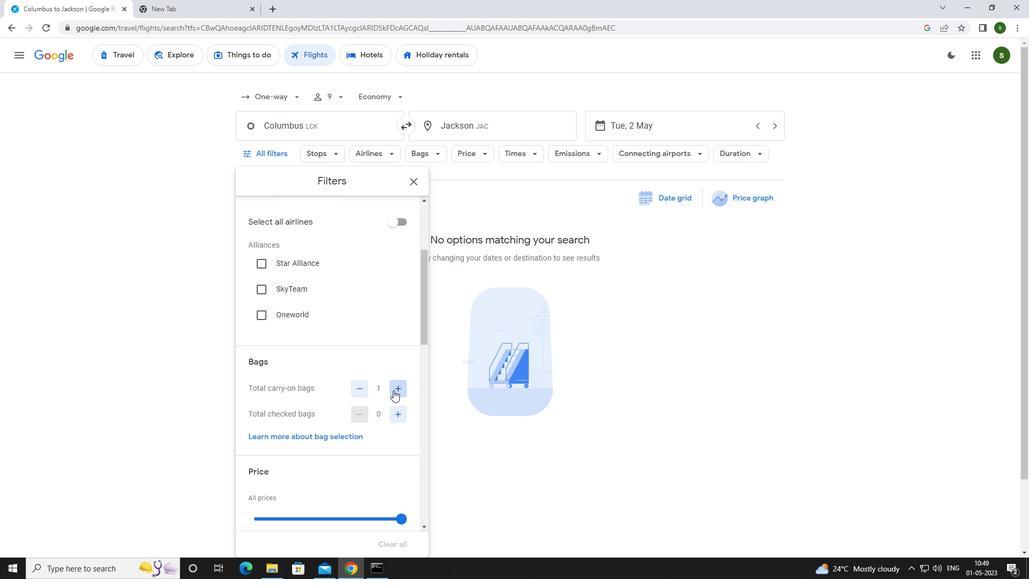 
Action: Mouse pressed left at (397, 416)
Screenshot: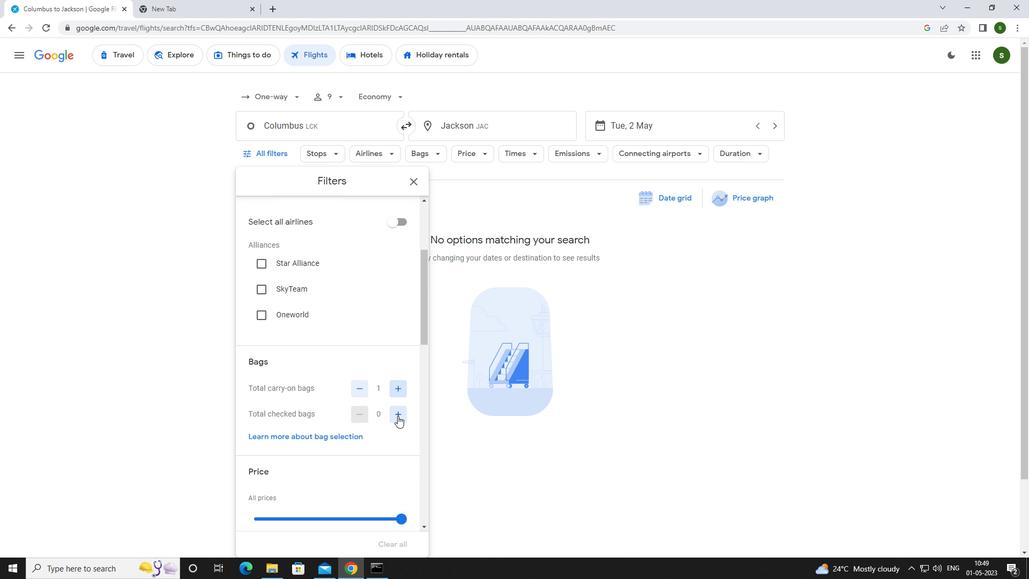 
Action: Mouse moved to (350, 399)
Screenshot: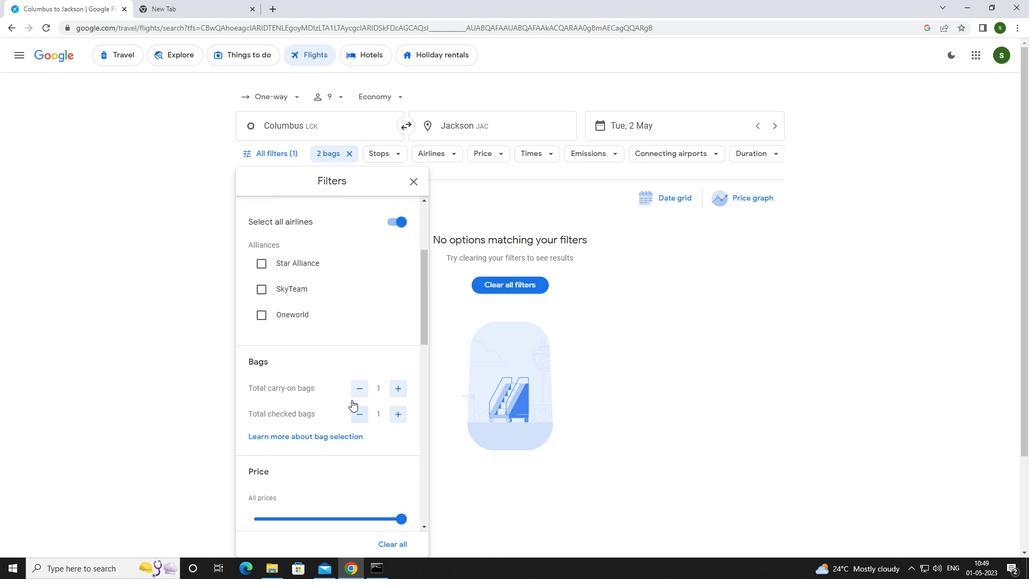 
Action: Mouse scrolled (350, 398) with delta (0, 0)
Screenshot: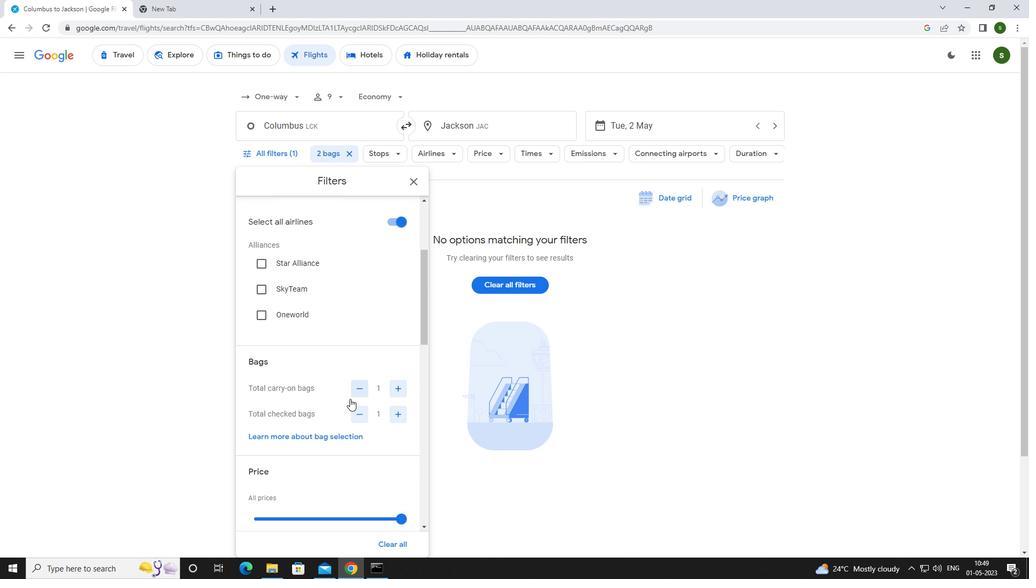 
Action: Mouse scrolled (350, 398) with delta (0, 0)
Screenshot: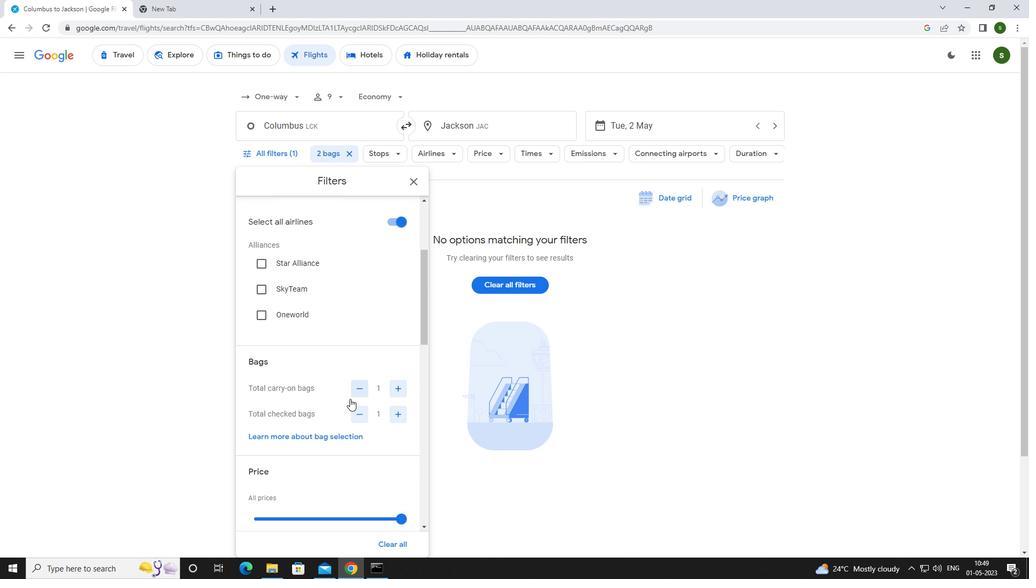 
Action: Mouse moved to (402, 410)
Screenshot: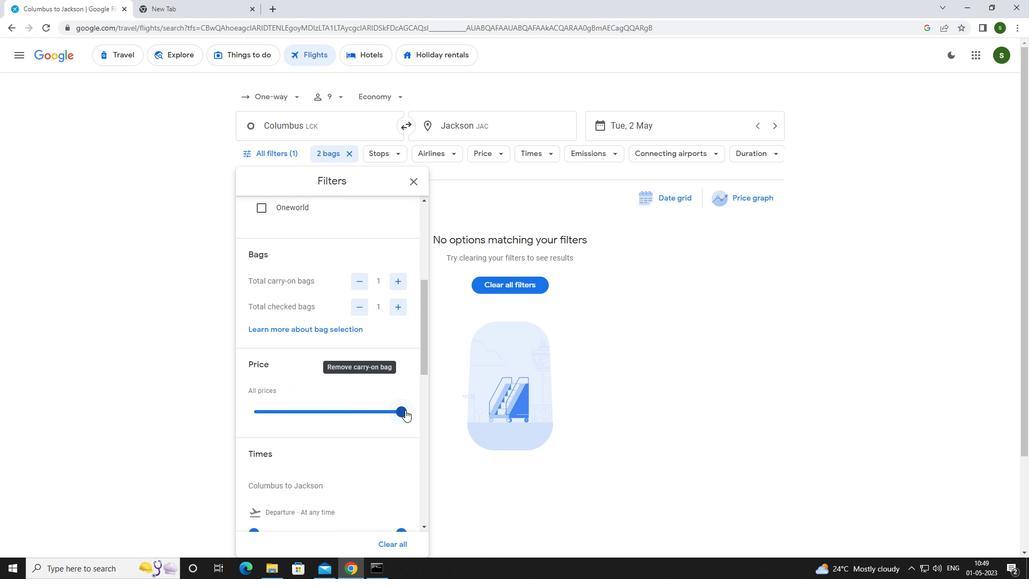 
Action: Mouse pressed left at (402, 410)
Screenshot: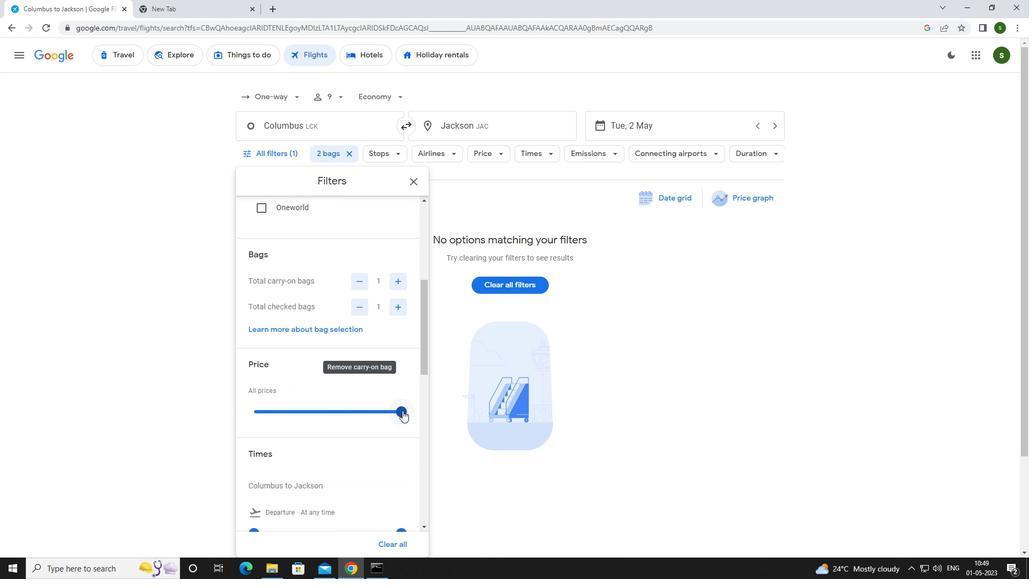 
Action: Mouse moved to (341, 383)
Screenshot: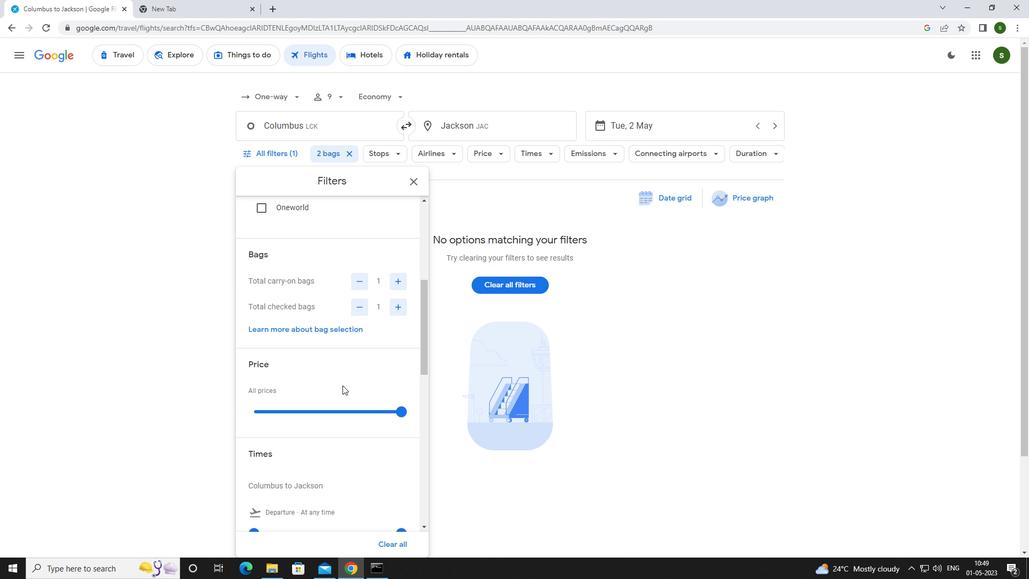 
Action: Mouse scrolled (341, 382) with delta (0, 0)
Screenshot: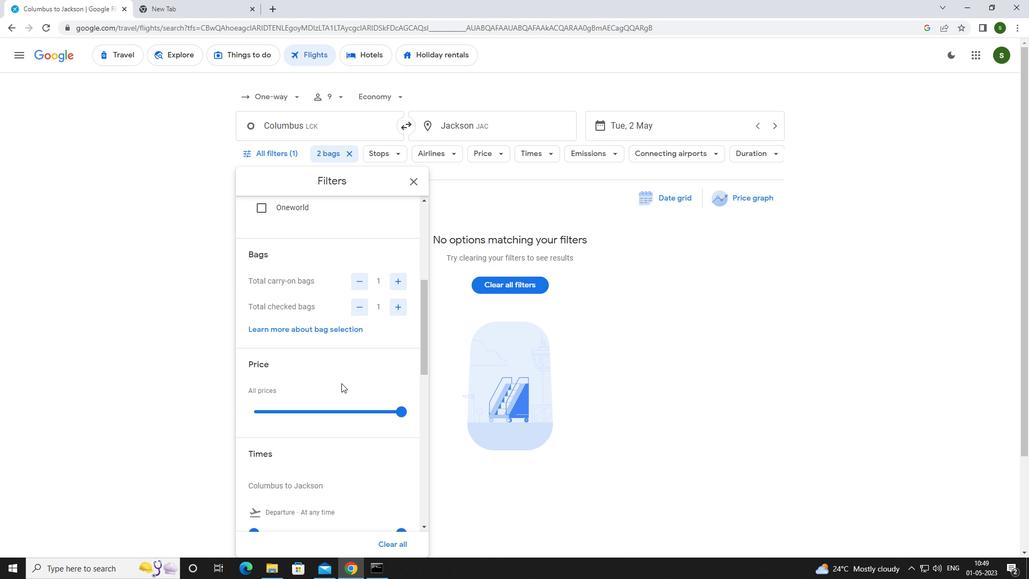 
Action: Mouse scrolled (341, 382) with delta (0, 0)
Screenshot: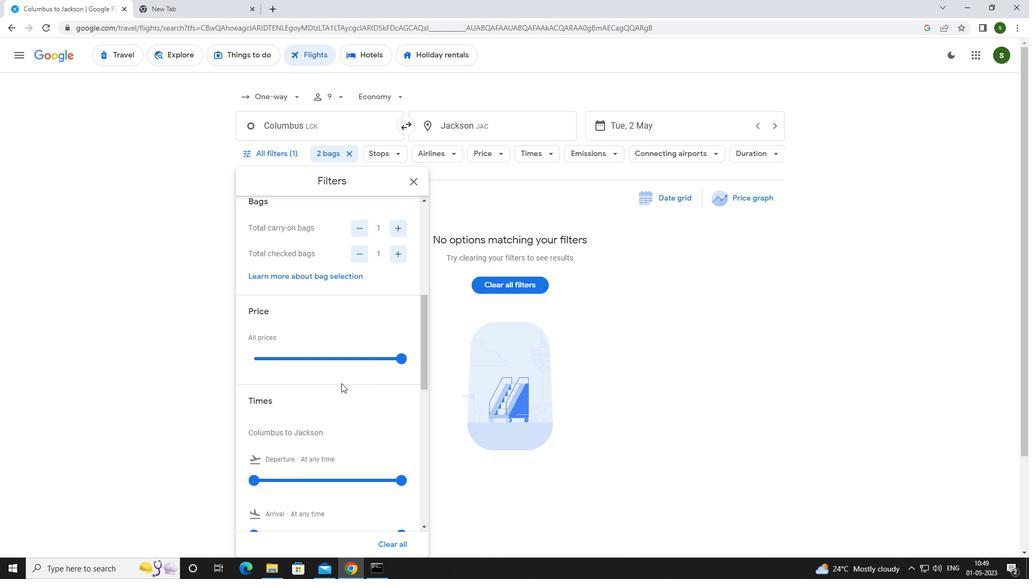 
Action: Mouse scrolled (341, 382) with delta (0, 0)
Screenshot: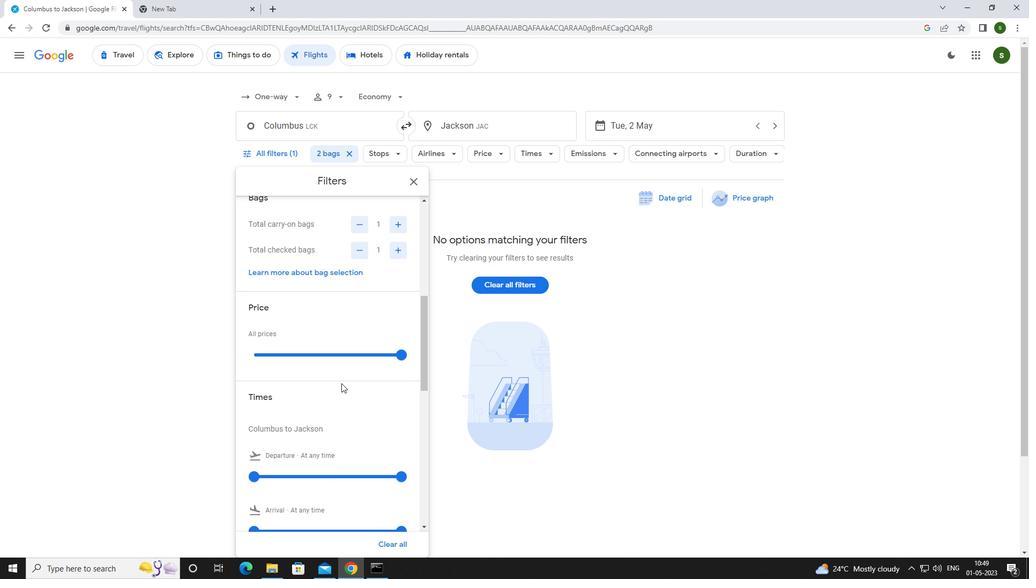 
Action: Mouse moved to (255, 372)
Screenshot: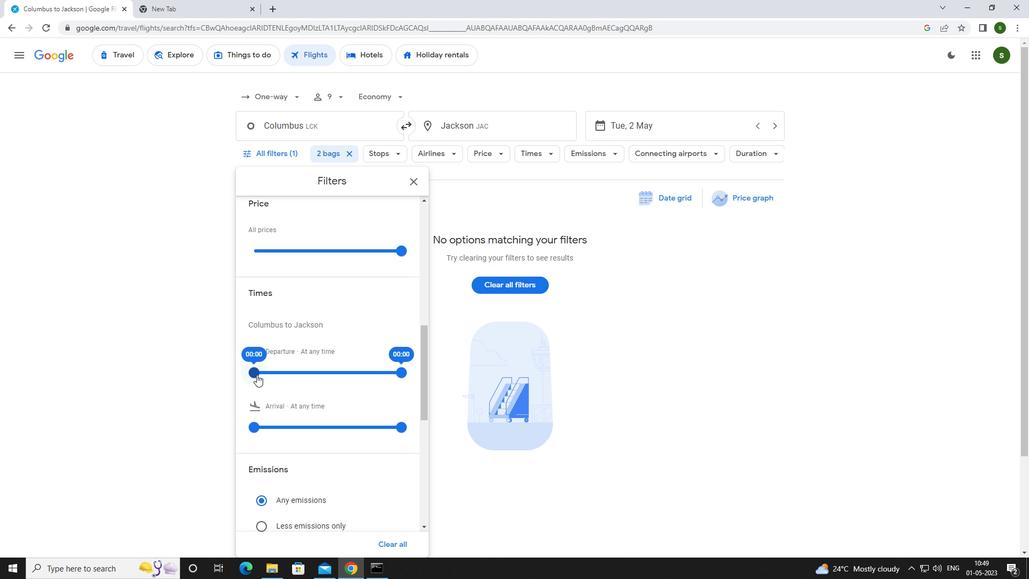 
Action: Mouse pressed left at (255, 372)
Screenshot: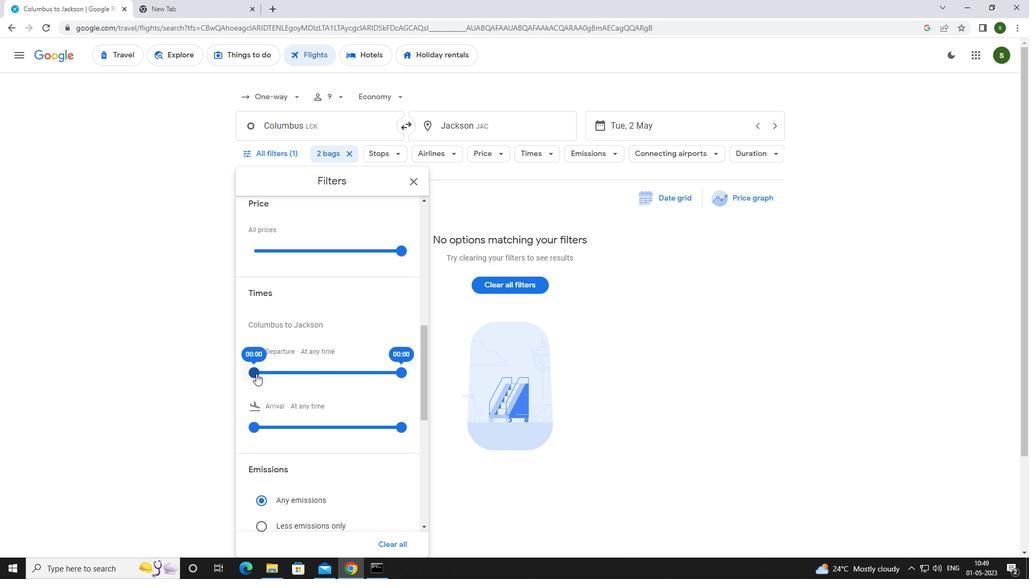 
Action: Mouse moved to (602, 326)
Screenshot: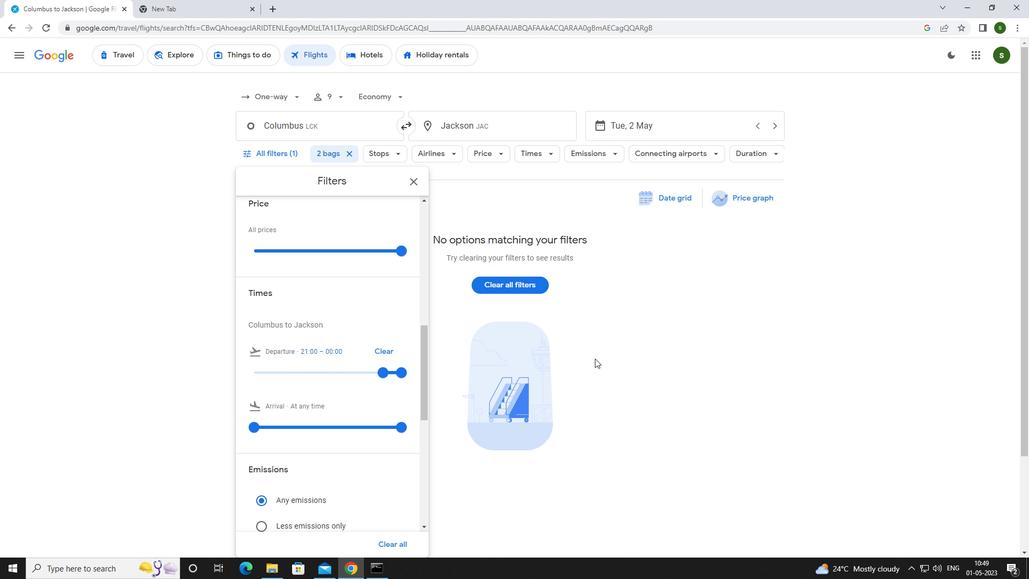 
Action: Mouse pressed left at (602, 326)
Screenshot: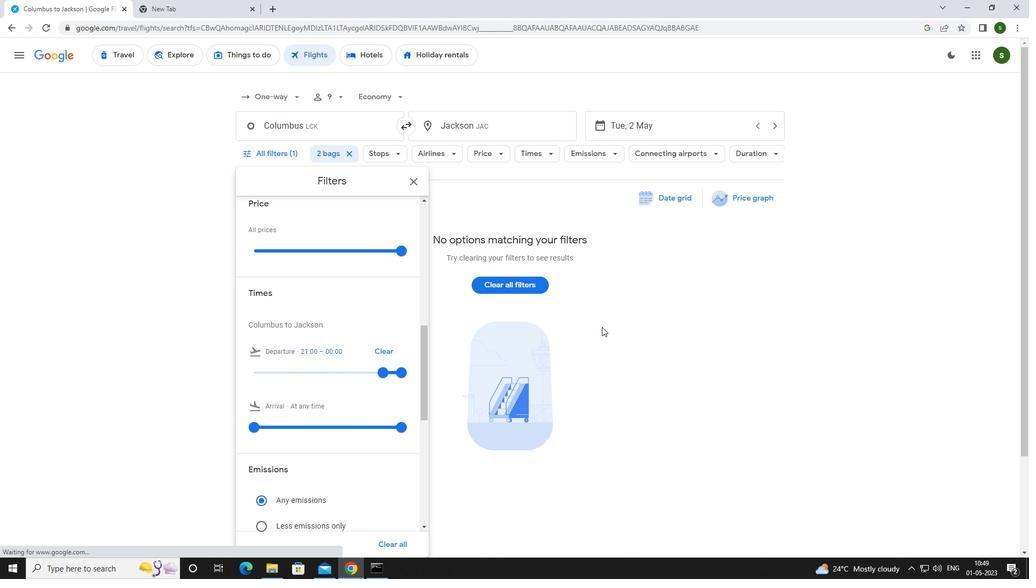 
Action: Mouse moved to (602, 326)
Screenshot: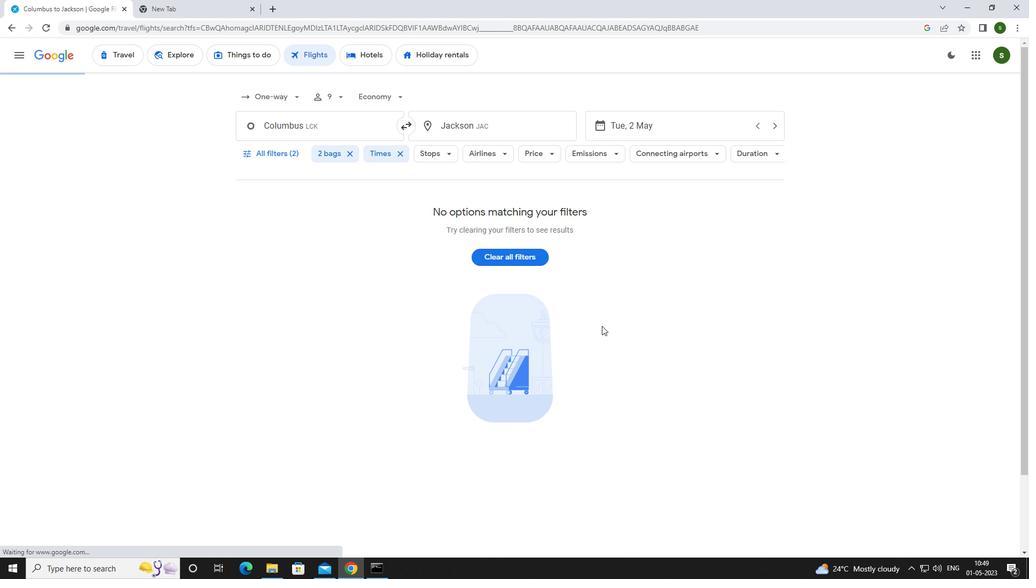 
